 Task: Find connections with filter location Thonon-les-Bains with filter topic #Ideaswith filter profile language English with filter current company HRDC Professional with filter school Vel's Institute of Science, Technoloyg and Advanced Studies, Chennai with filter industry Sporting Goods Manufacturing with filter service category Financial Planning with filter keywords title Housekeeper
Action: Mouse pressed left at (303, 252)
Screenshot: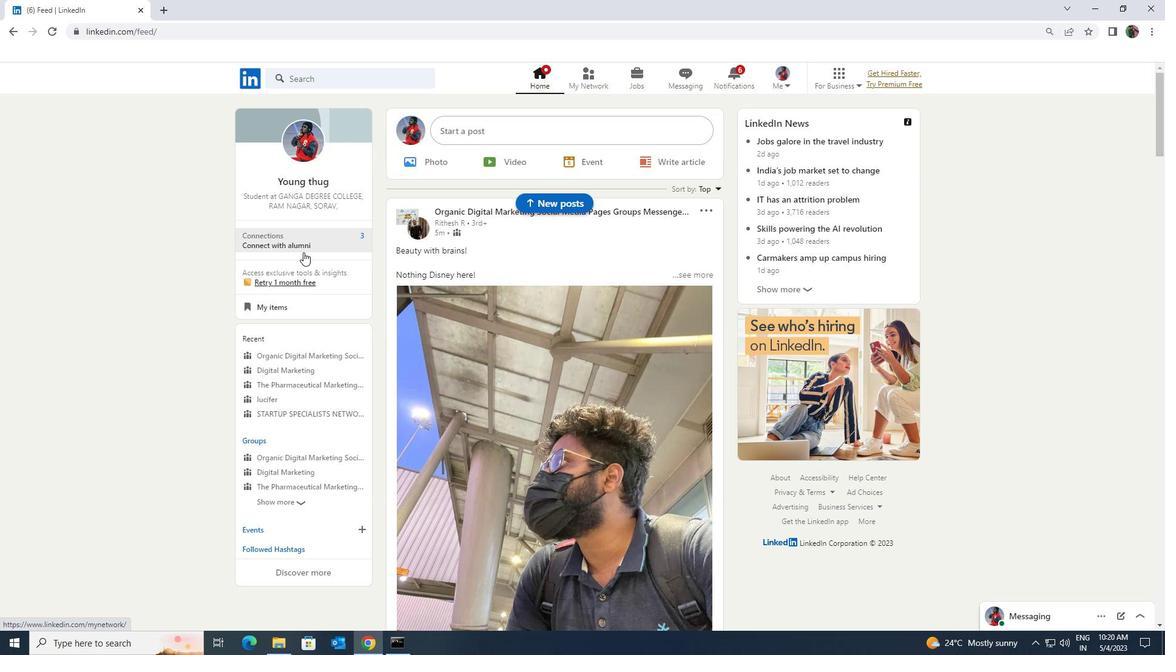 
Action: Mouse moved to (302, 149)
Screenshot: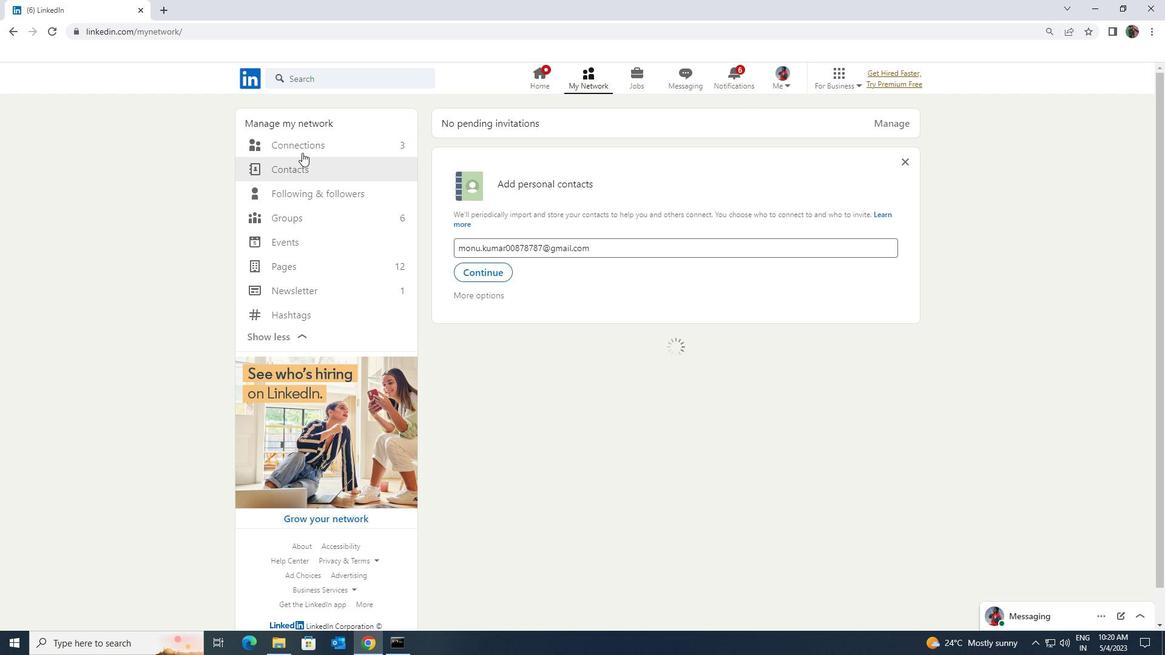 
Action: Mouse pressed left at (302, 149)
Screenshot: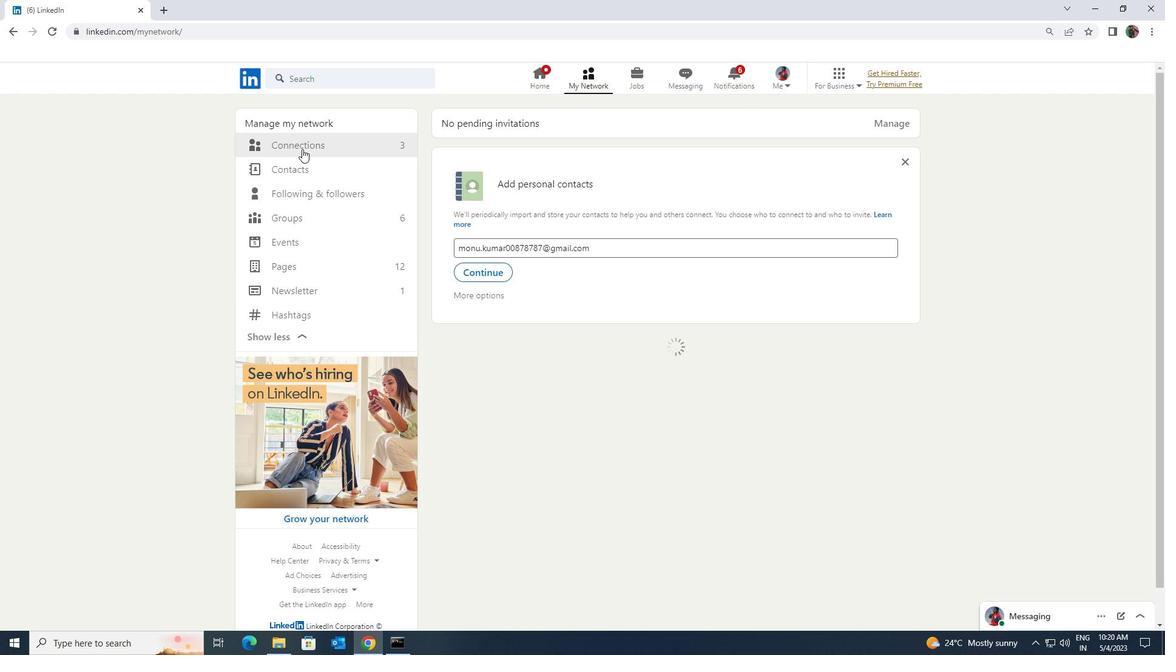 
Action: Mouse moved to (656, 149)
Screenshot: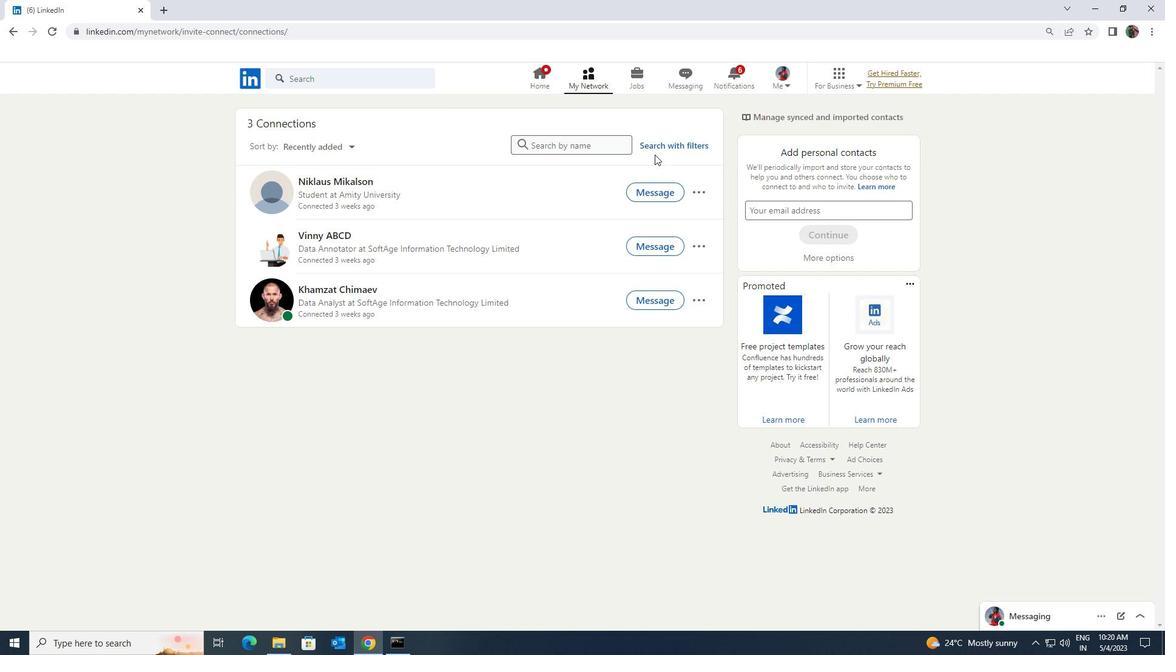 
Action: Mouse pressed left at (656, 149)
Screenshot: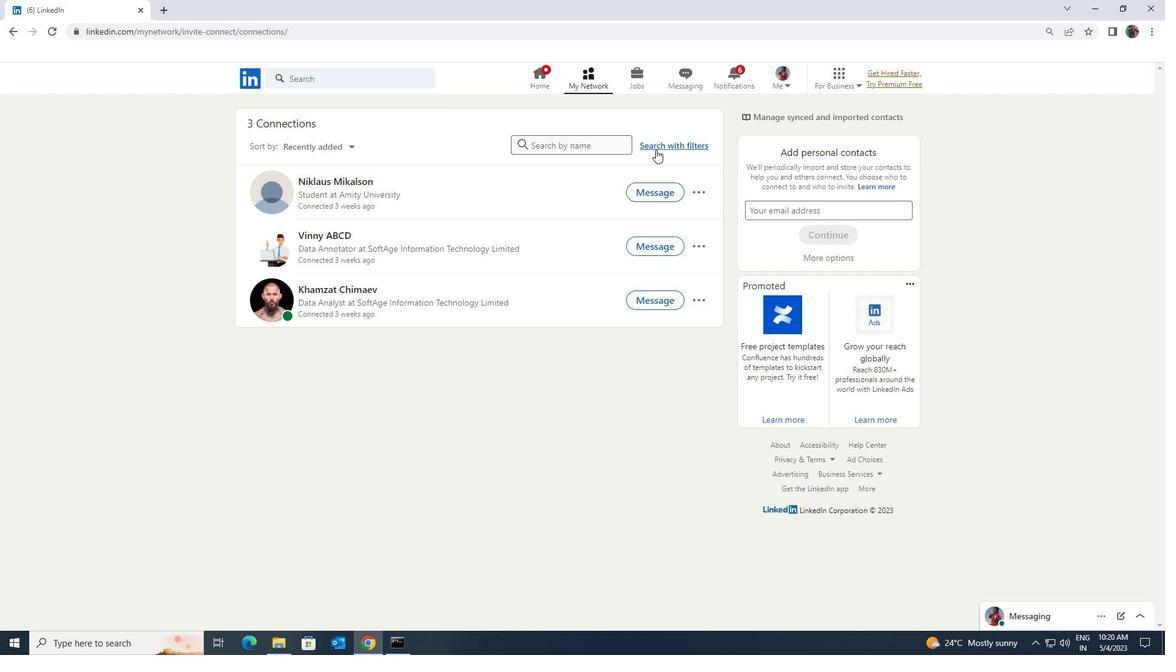 
Action: Mouse moved to (625, 109)
Screenshot: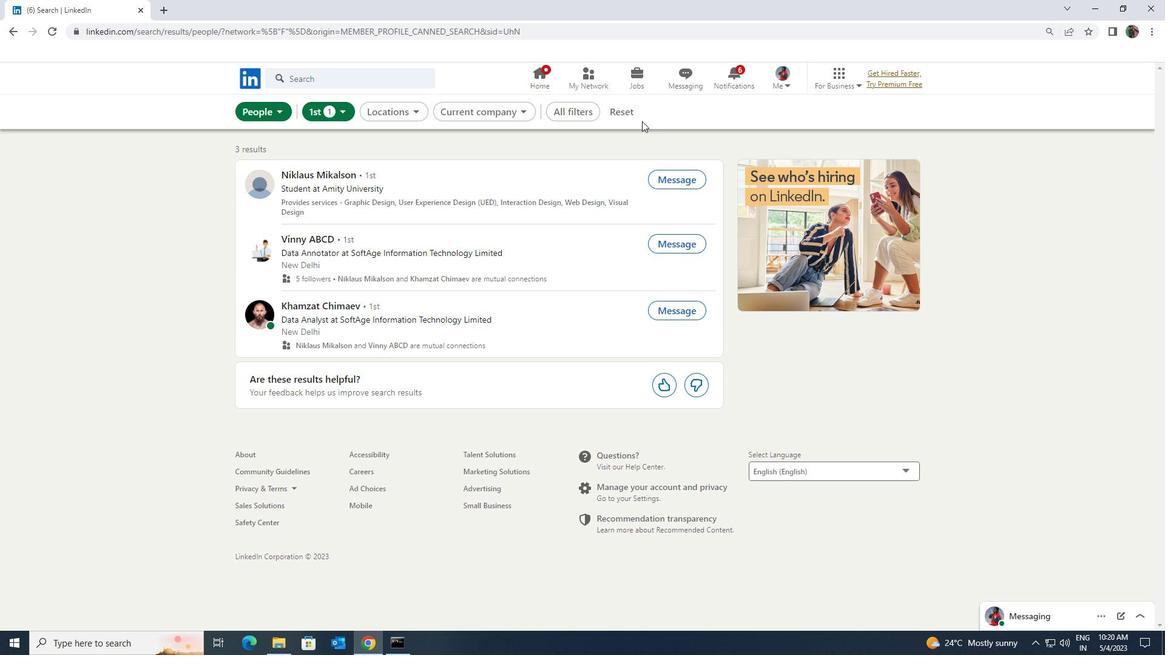 
Action: Mouse pressed left at (625, 109)
Screenshot: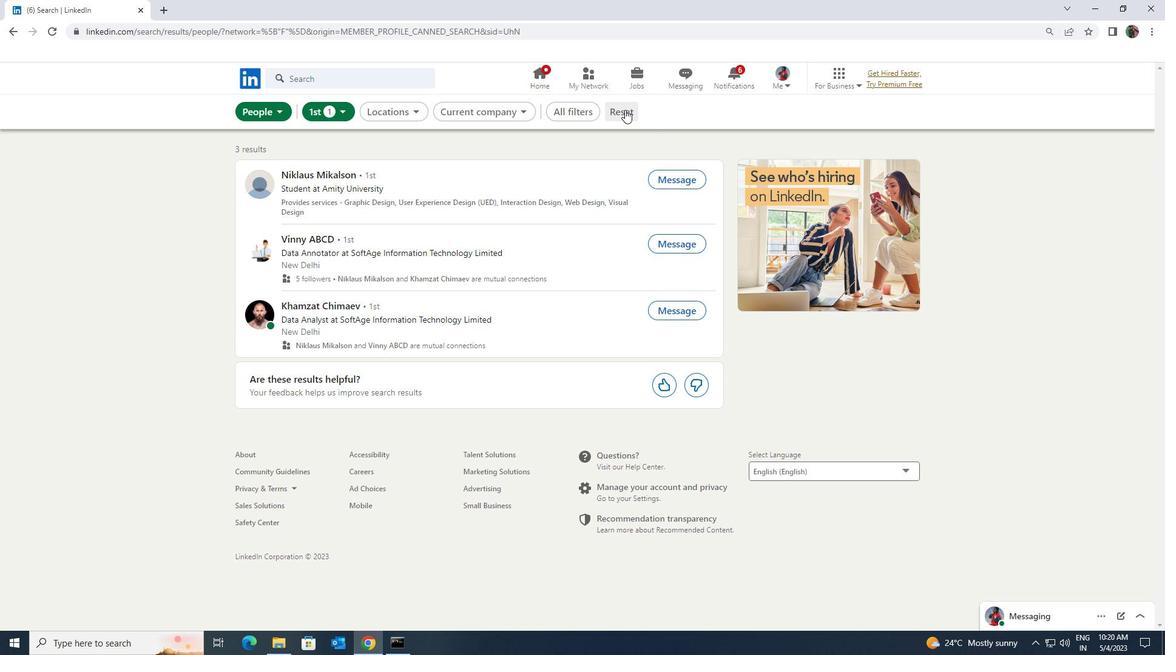 
Action: Mouse moved to (617, 109)
Screenshot: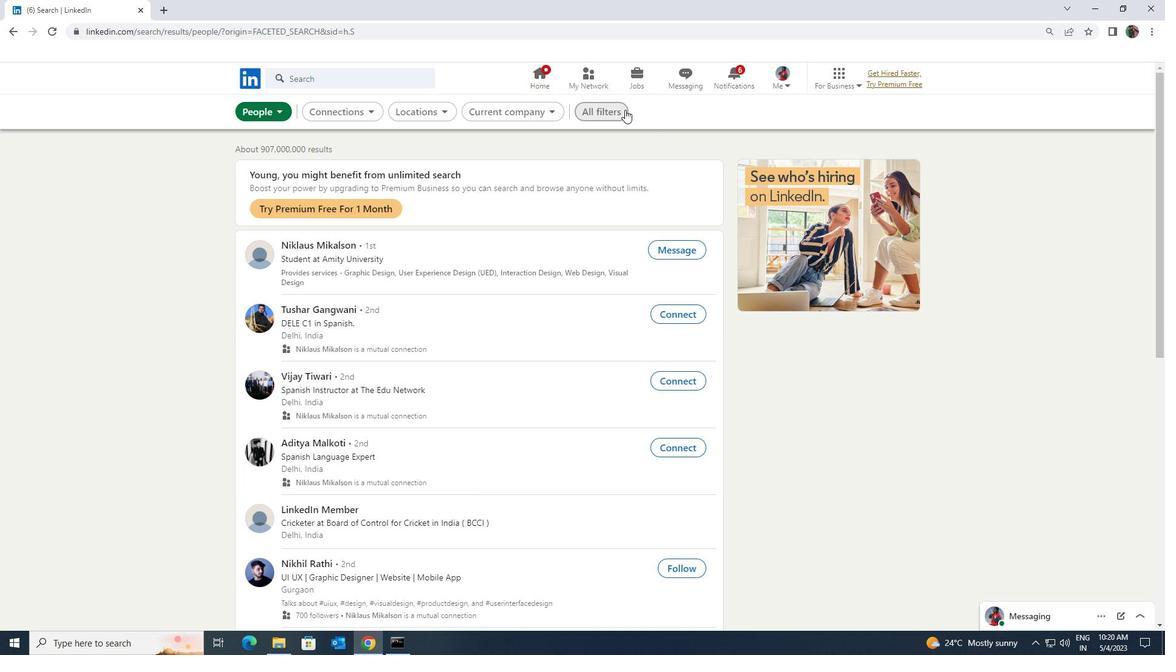 
Action: Mouse pressed left at (617, 109)
Screenshot: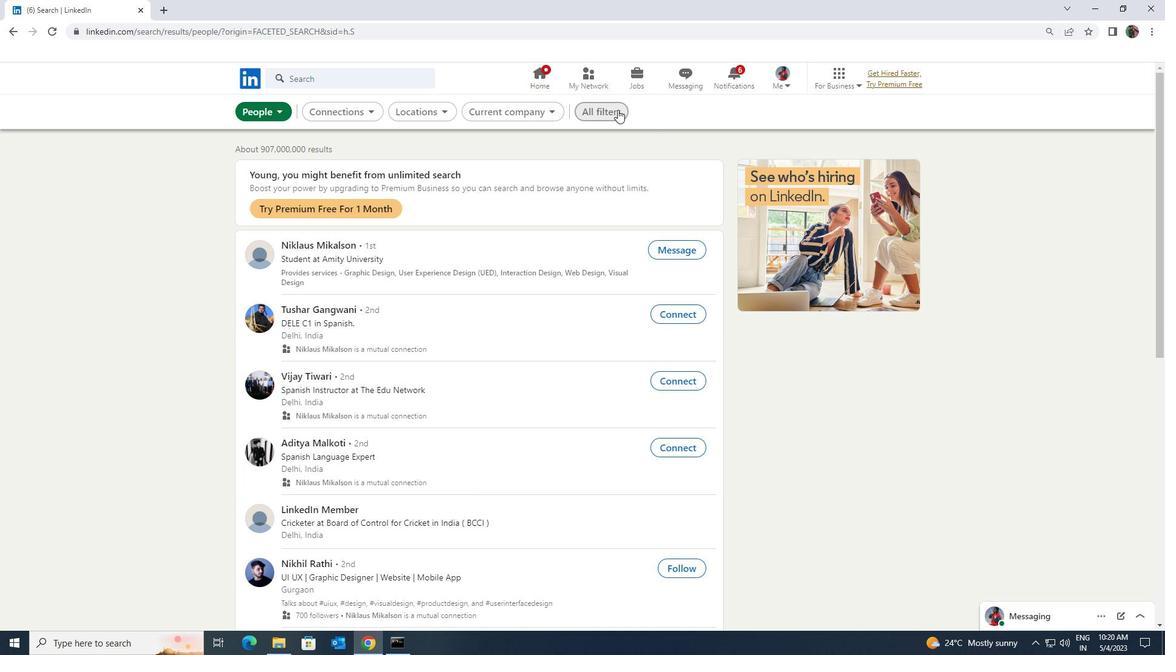 
Action: Mouse moved to (1004, 478)
Screenshot: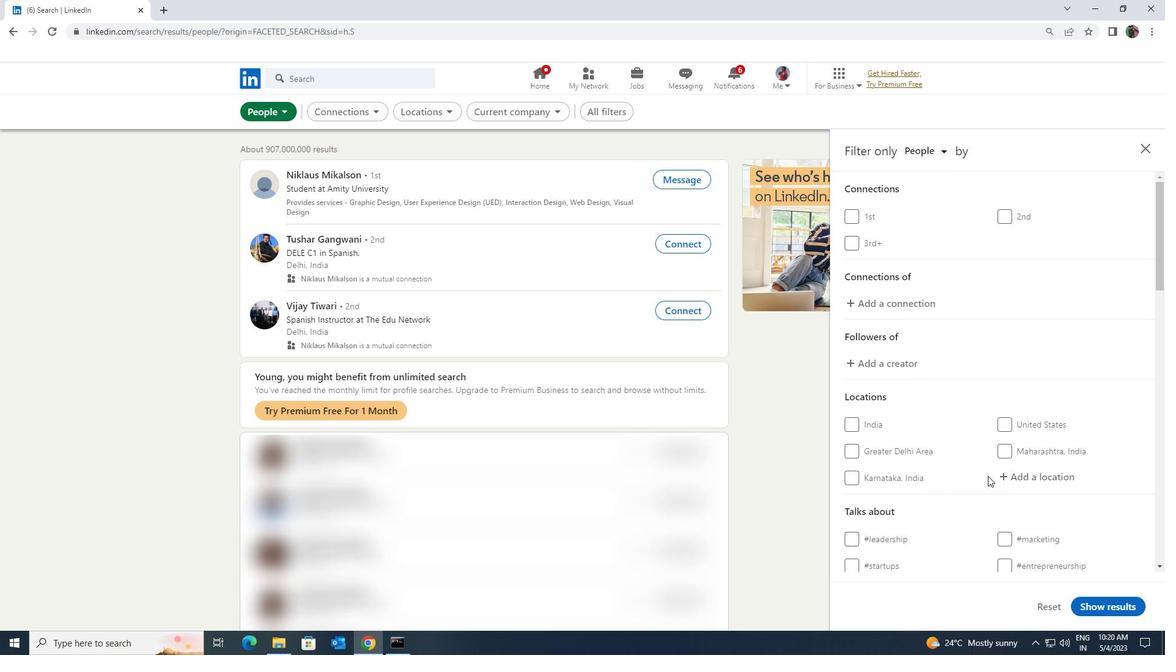 
Action: Mouse pressed left at (1004, 478)
Screenshot: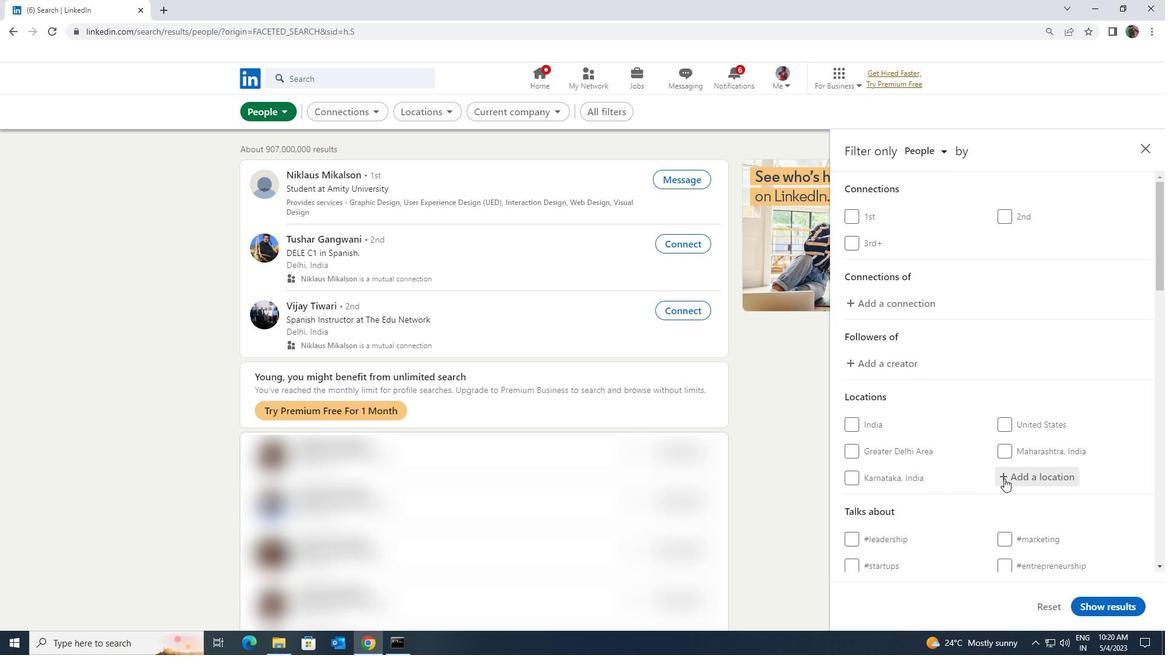 
Action: Key pressed <Key.shift><Key.shift><Key.shift><Key.shift>THONON<Key.space>
Screenshot: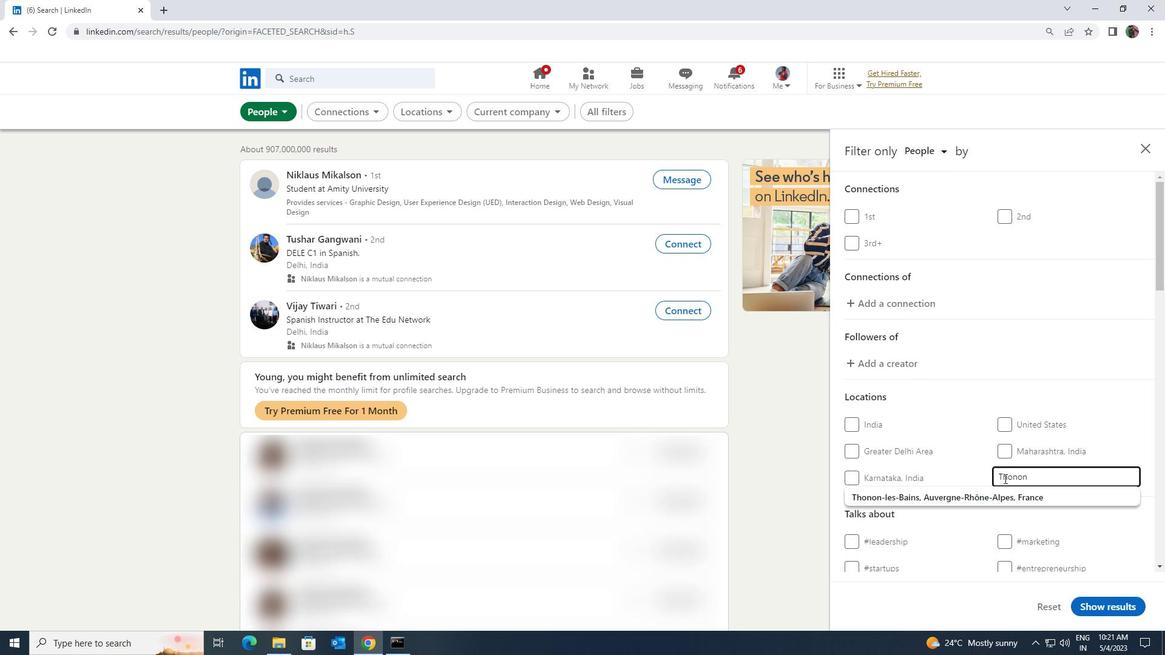 
Action: Mouse moved to (1000, 492)
Screenshot: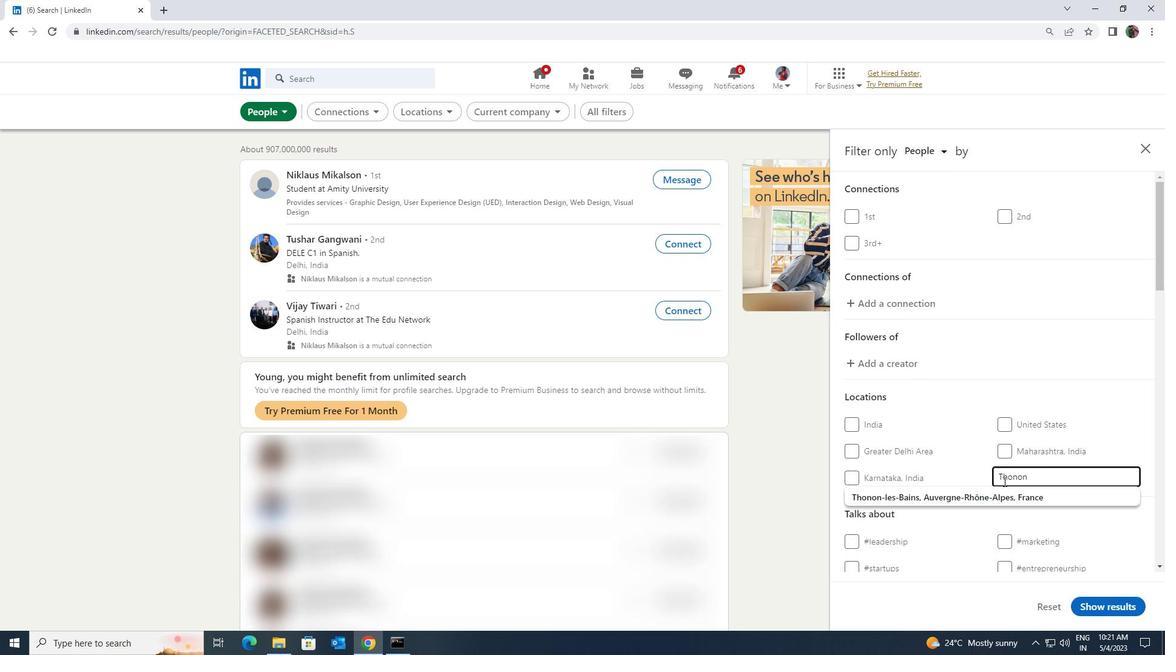 
Action: Mouse pressed left at (1000, 492)
Screenshot: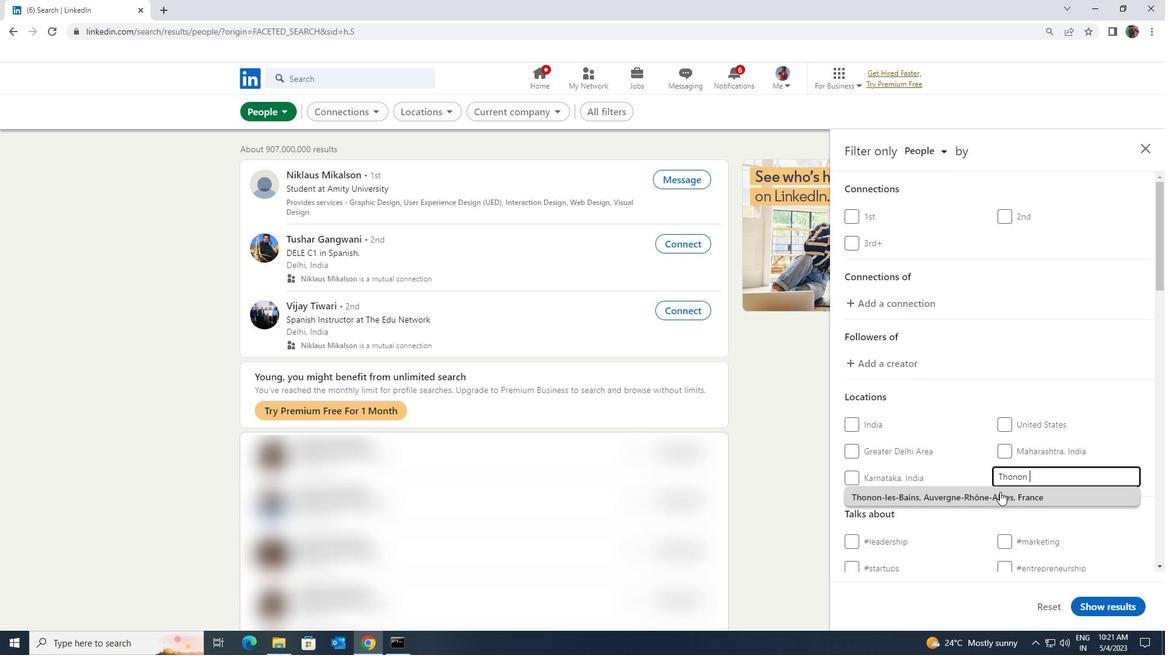 
Action: Mouse scrolled (1000, 492) with delta (0, 0)
Screenshot: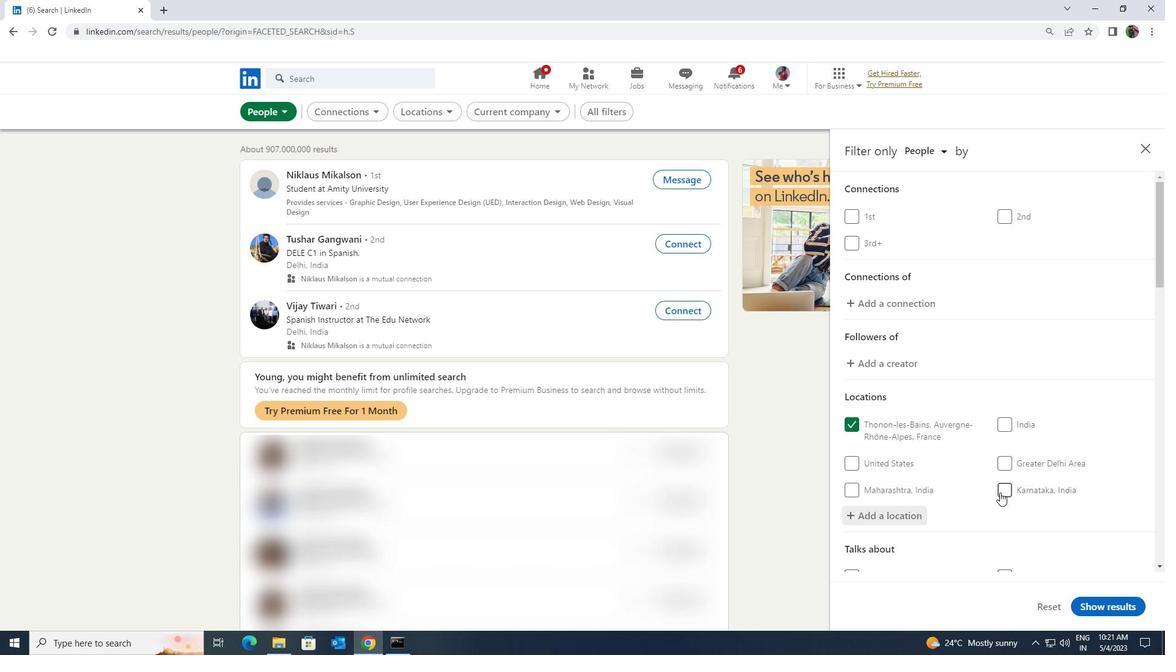 
Action: Mouse scrolled (1000, 492) with delta (0, 0)
Screenshot: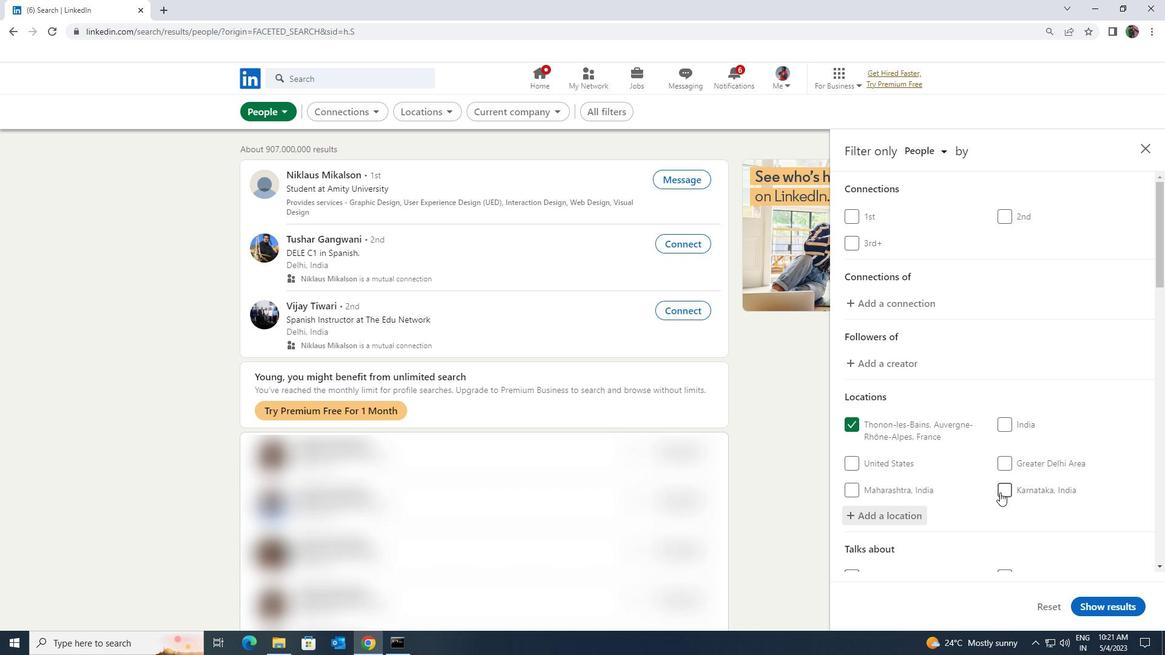 
Action: Mouse moved to (1006, 500)
Screenshot: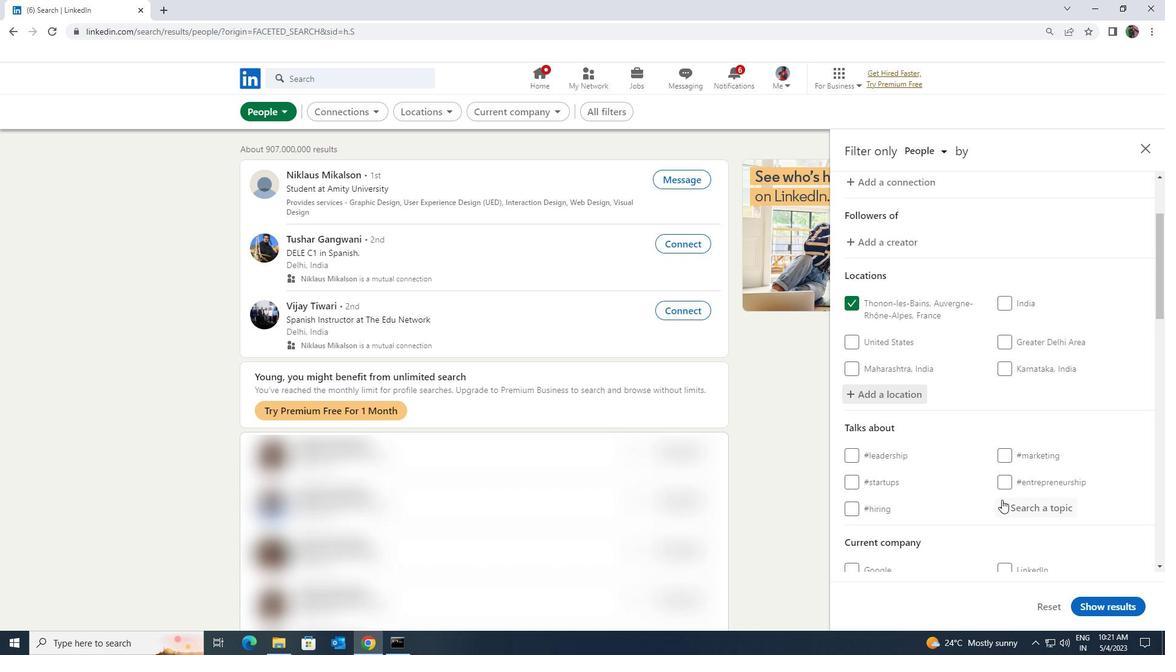 
Action: Mouse pressed left at (1006, 500)
Screenshot: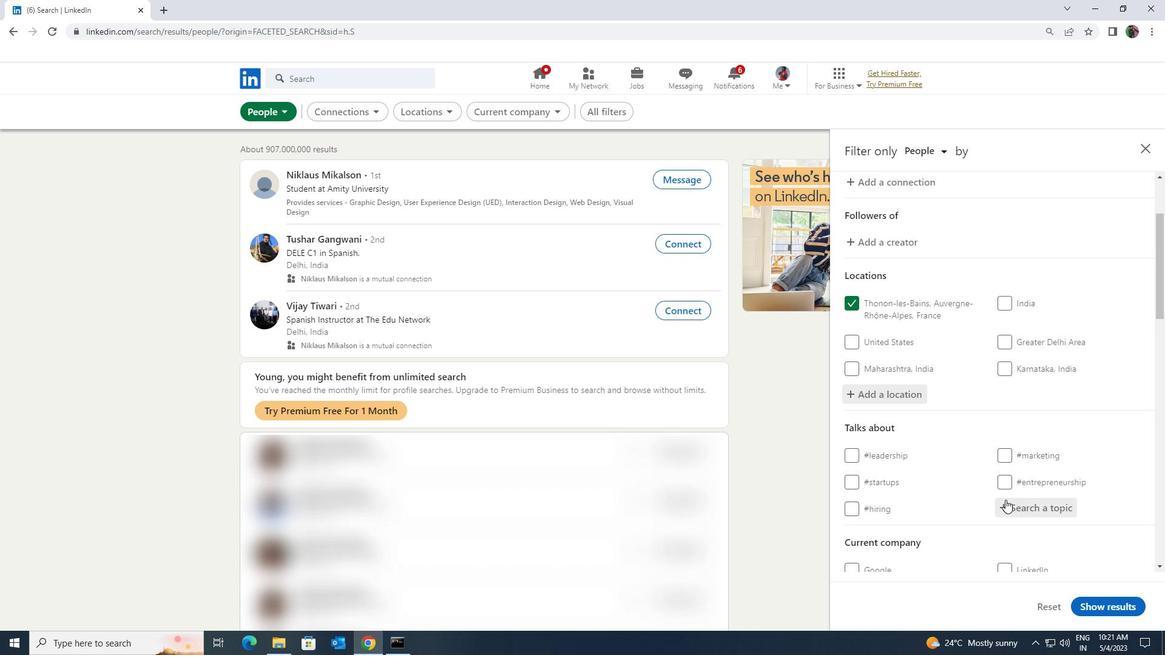 
Action: Key pressed <Key.shift><Key.shift><Key.shift><Key.shift><Key.shift><Key.shift><Key.shift><Key.shift><Key.shift><Key.shift><Key.shift><Key.shift><Key.shift><Key.shift><Key.shift><Key.shift><Key.shift><Key.shift><Key.shift><Key.shift><Key.shift><Key.shift><Key.shift><Key.shift><Key.shift><Key.shift><Key.shift>IDEA
Screenshot: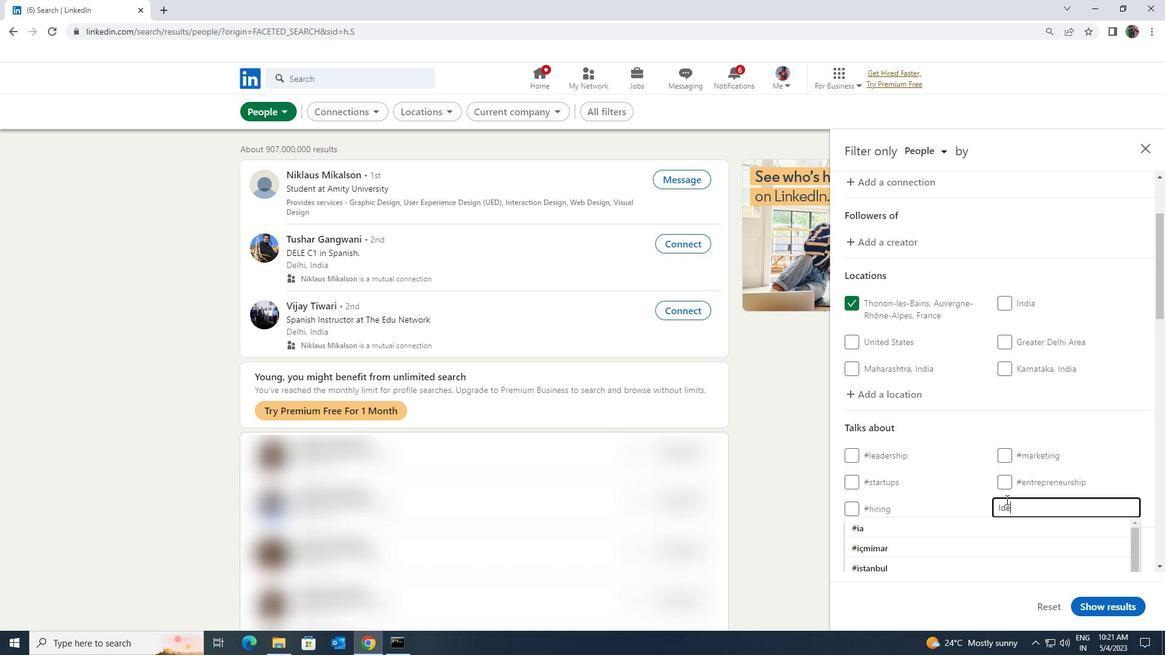 
Action: Mouse moved to (1001, 522)
Screenshot: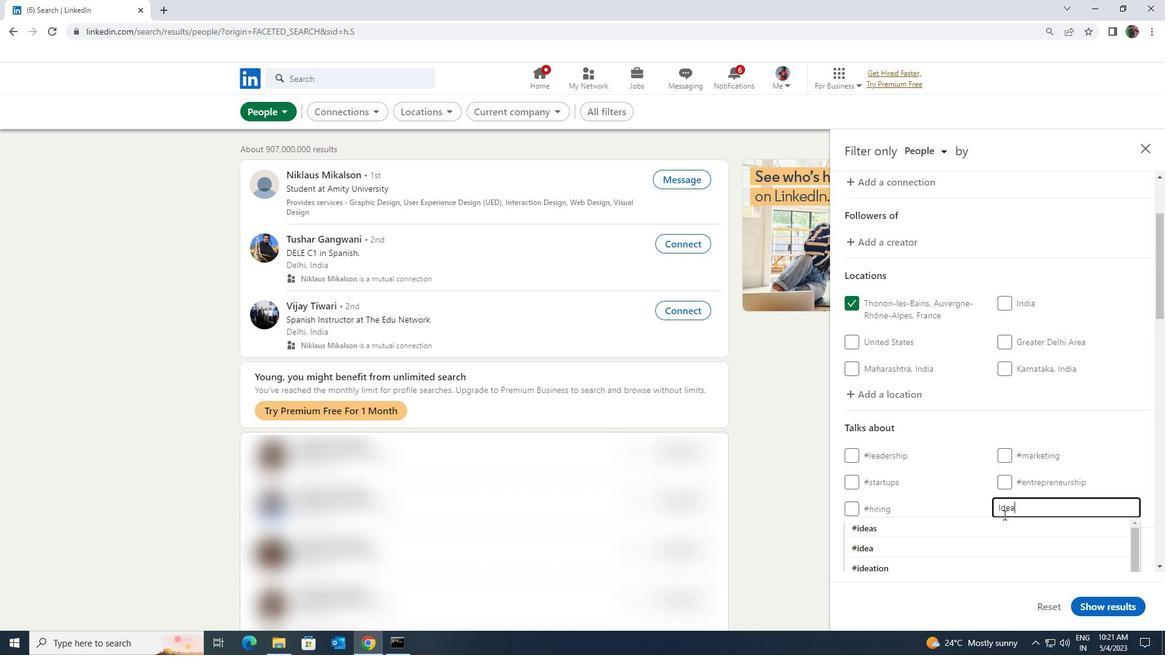 
Action: Mouse pressed left at (1001, 522)
Screenshot: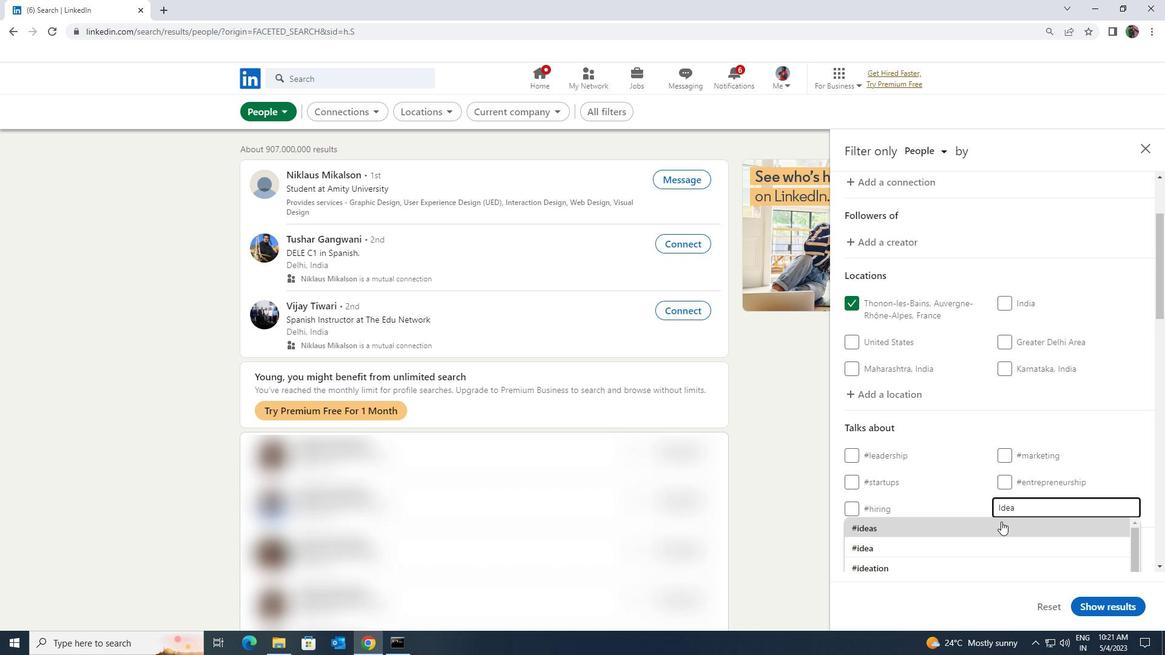 
Action: Mouse scrolled (1001, 521) with delta (0, 0)
Screenshot: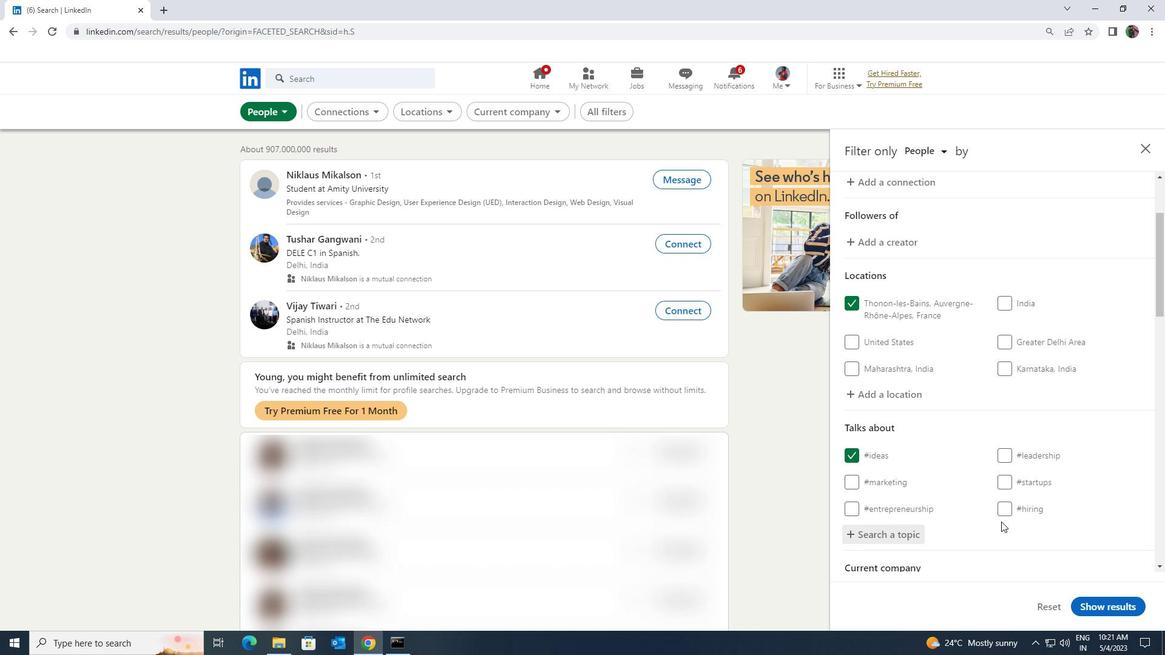 
Action: Mouse scrolled (1001, 521) with delta (0, 0)
Screenshot: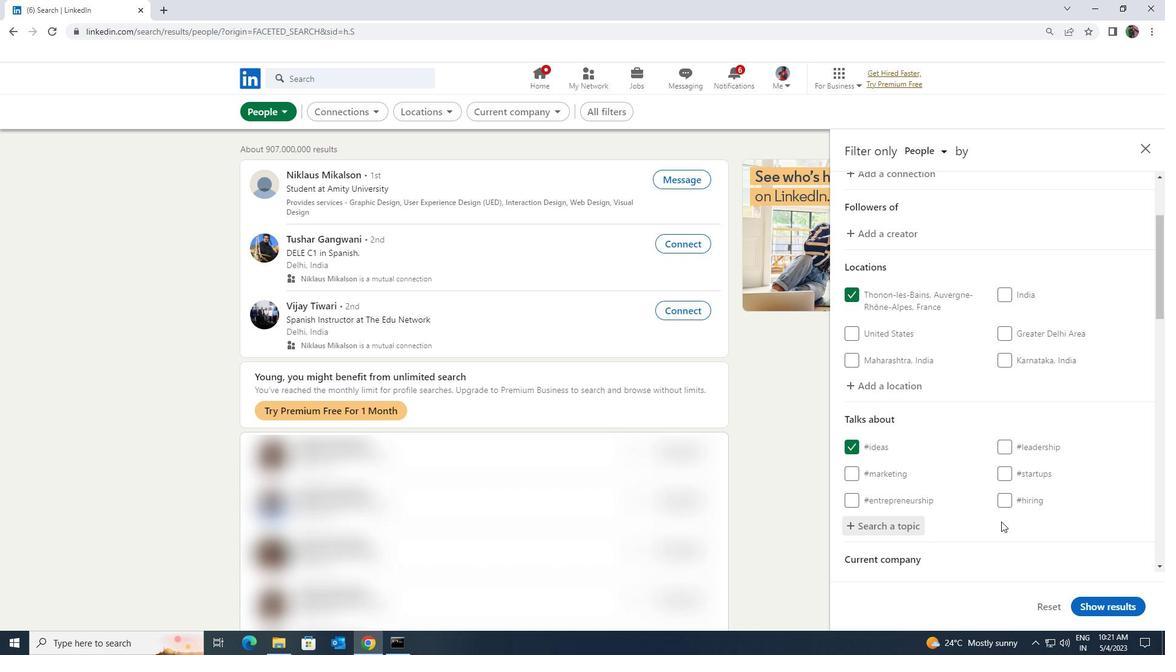 
Action: Mouse scrolled (1001, 521) with delta (0, 0)
Screenshot: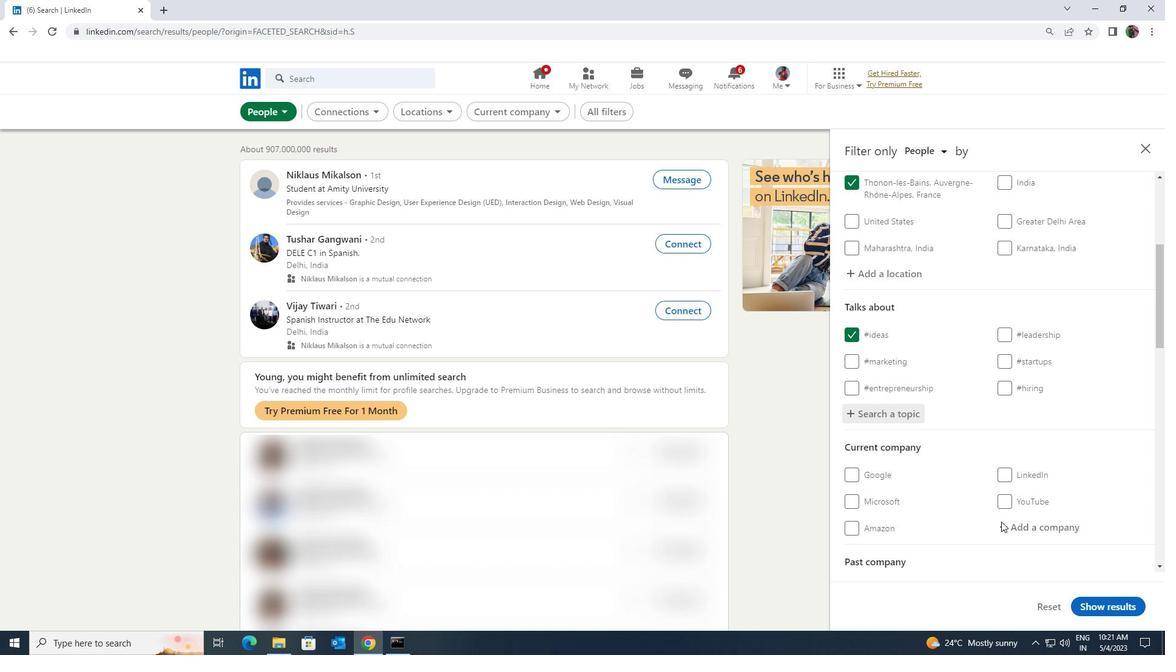 
Action: Mouse scrolled (1001, 521) with delta (0, 0)
Screenshot: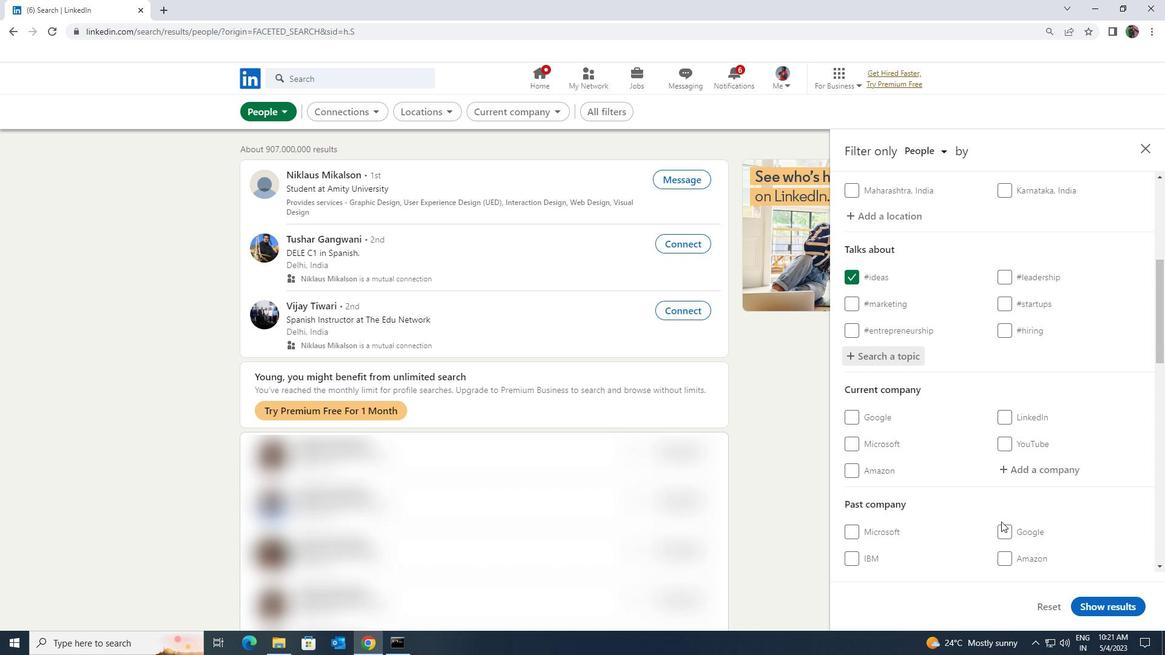 
Action: Mouse scrolled (1001, 521) with delta (0, 0)
Screenshot: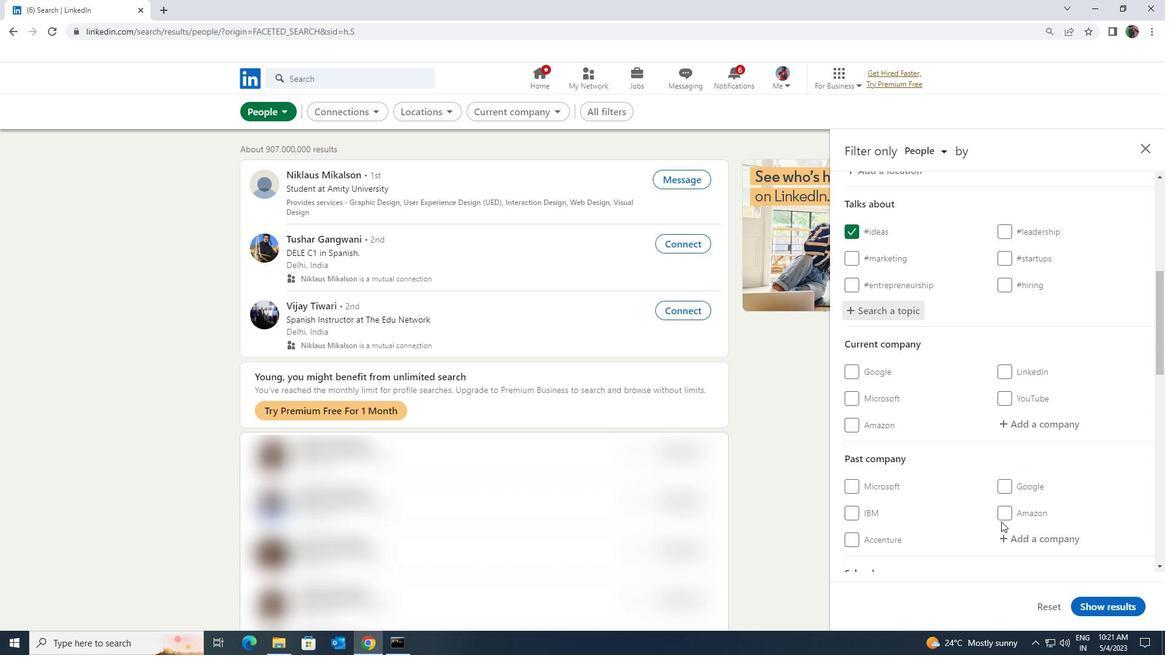 
Action: Mouse scrolled (1001, 521) with delta (0, 0)
Screenshot: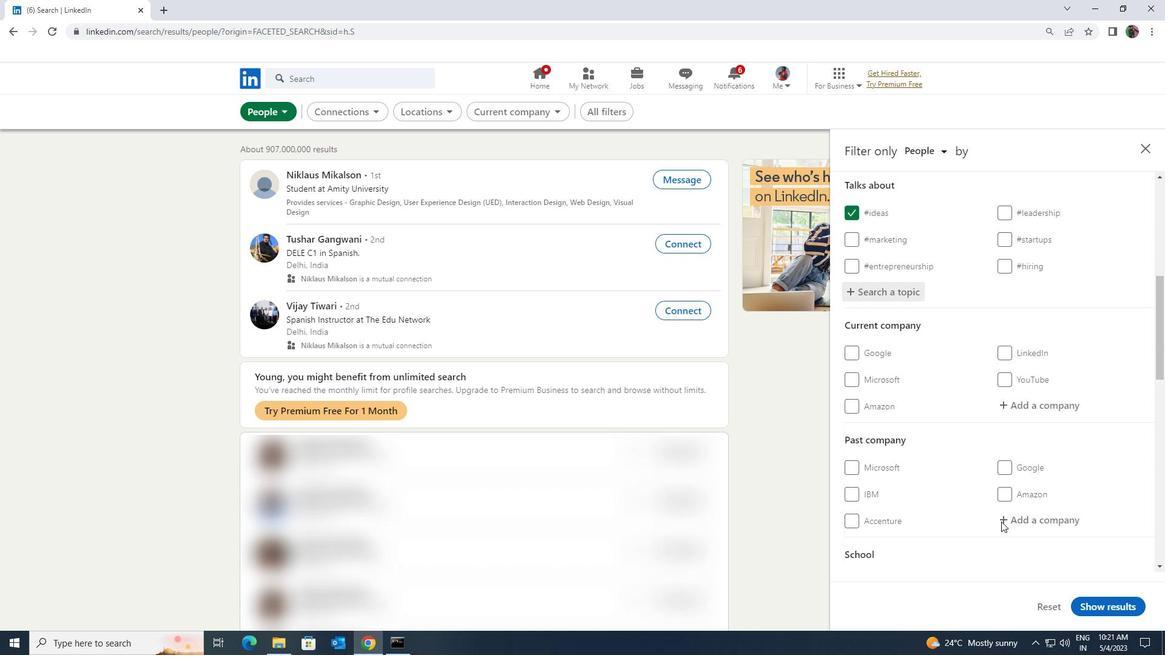 
Action: Mouse scrolled (1001, 521) with delta (0, 0)
Screenshot: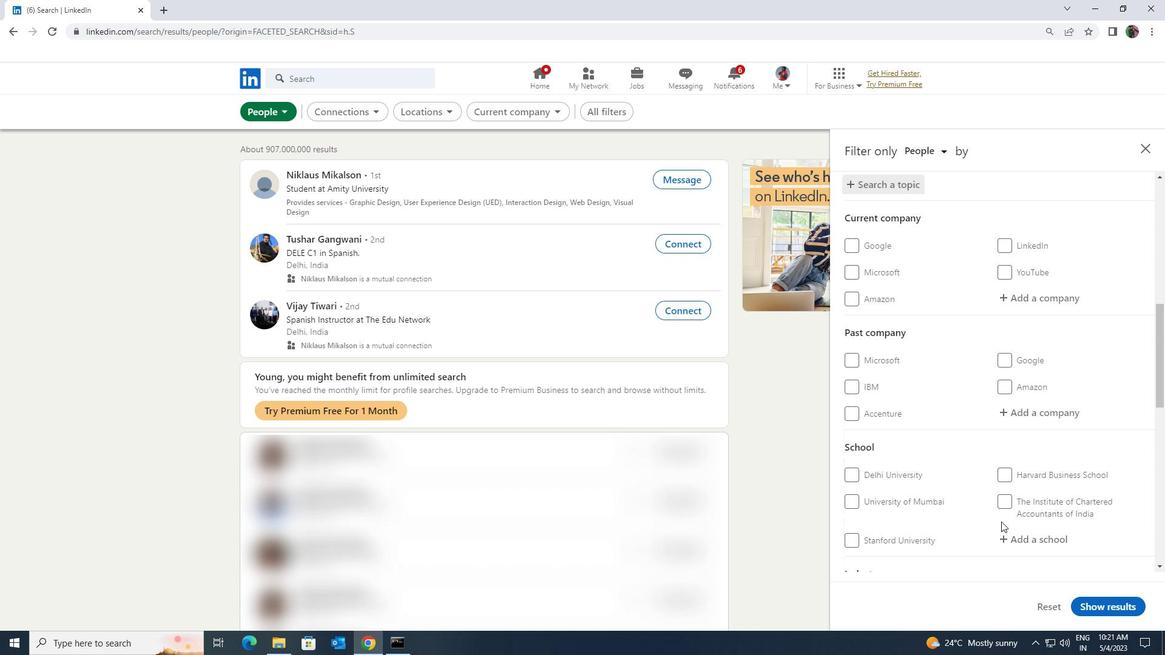 
Action: Mouse scrolled (1001, 521) with delta (0, 0)
Screenshot: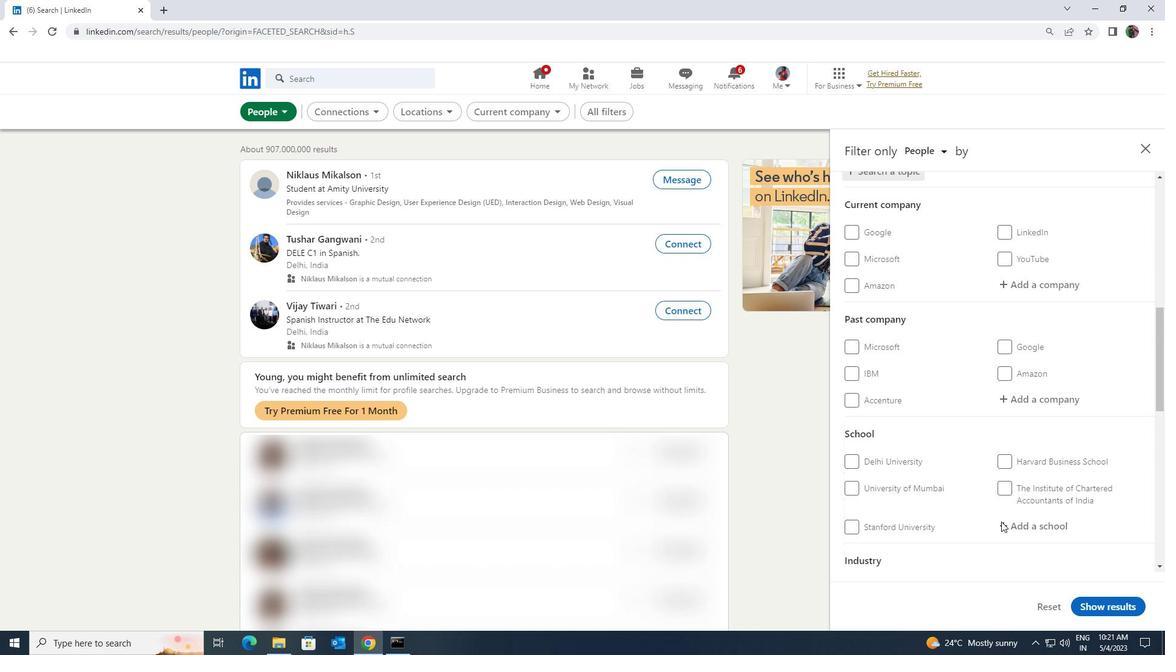 
Action: Mouse scrolled (1001, 521) with delta (0, 0)
Screenshot: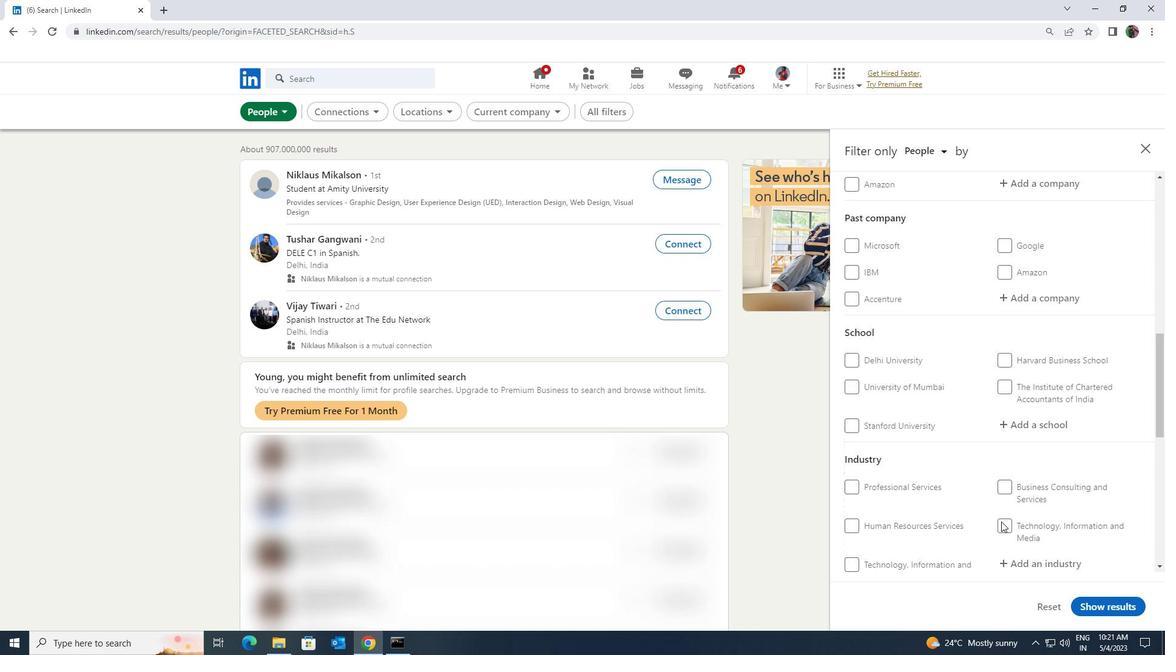 
Action: Mouse scrolled (1001, 521) with delta (0, 0)
Screenshot: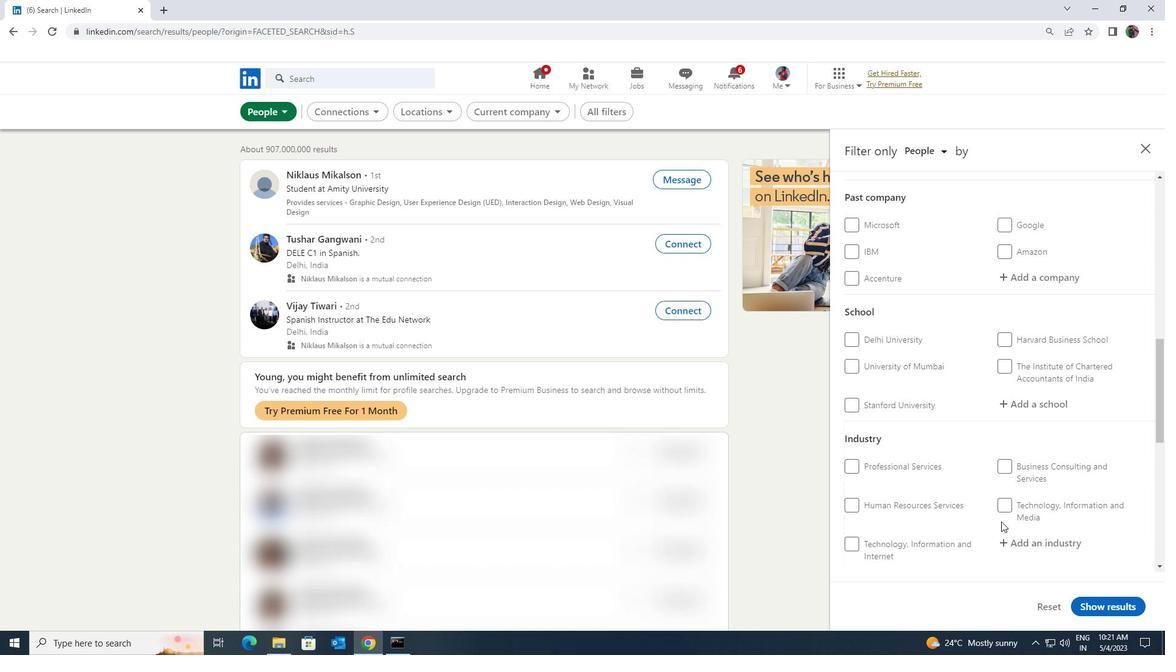 
Action: Mouse moved to (857, 497)
Screenshot: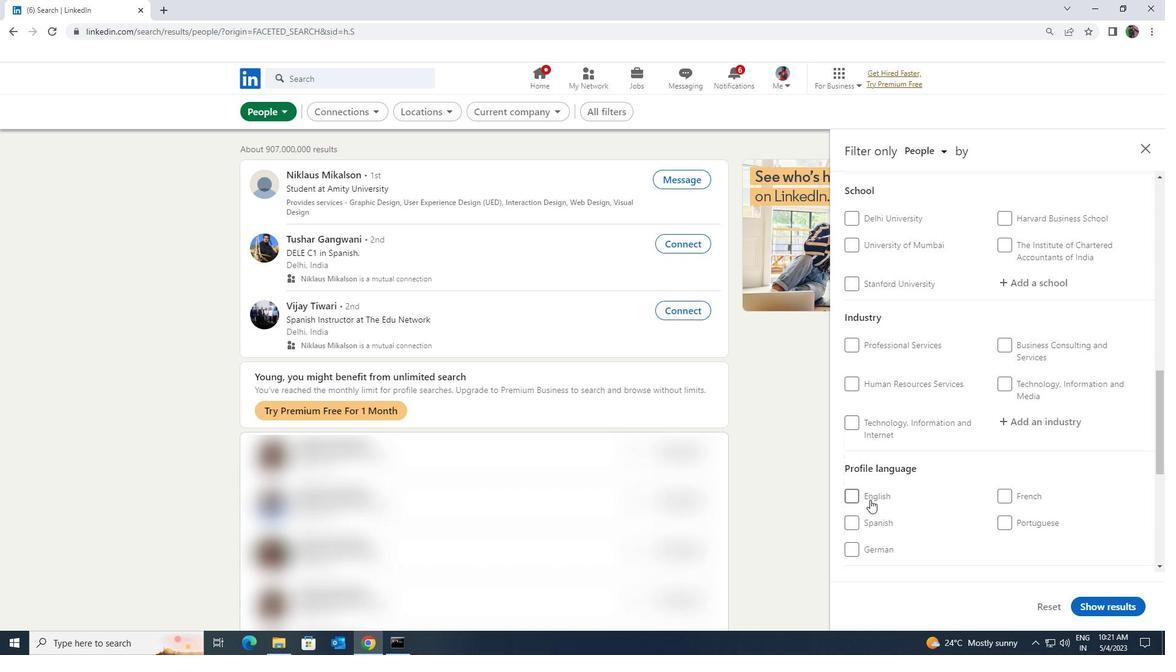 
Action: Mouse pressed left at (857, 497)
Screenshot: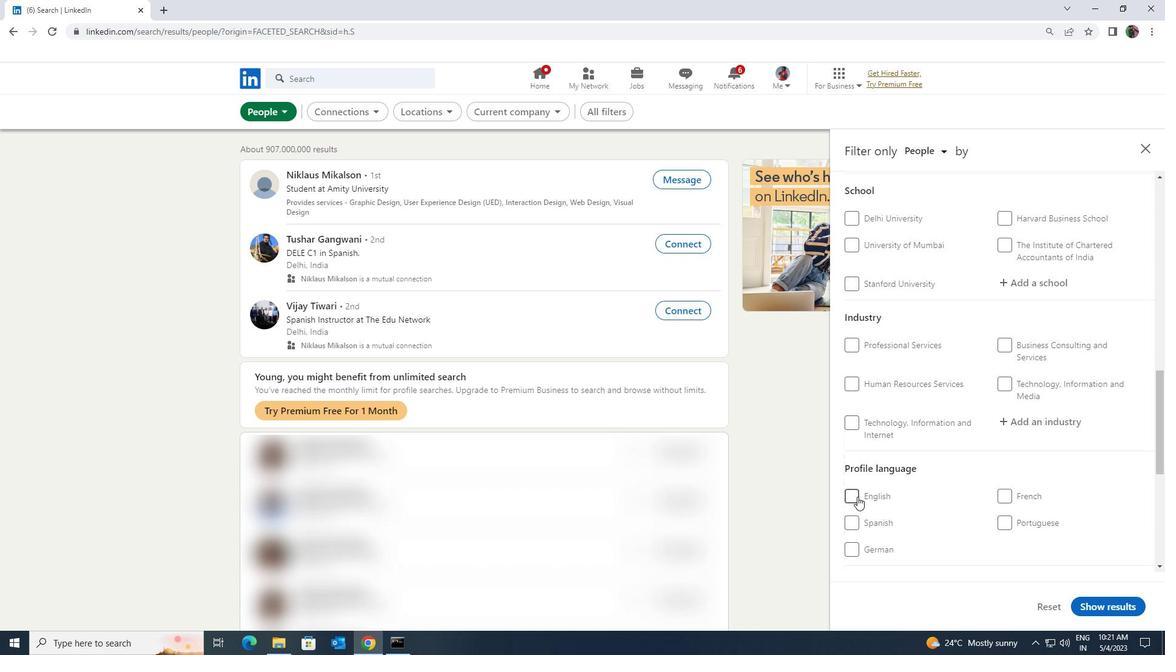 
Action: Mouse moved to (917, 485)
Screenshot: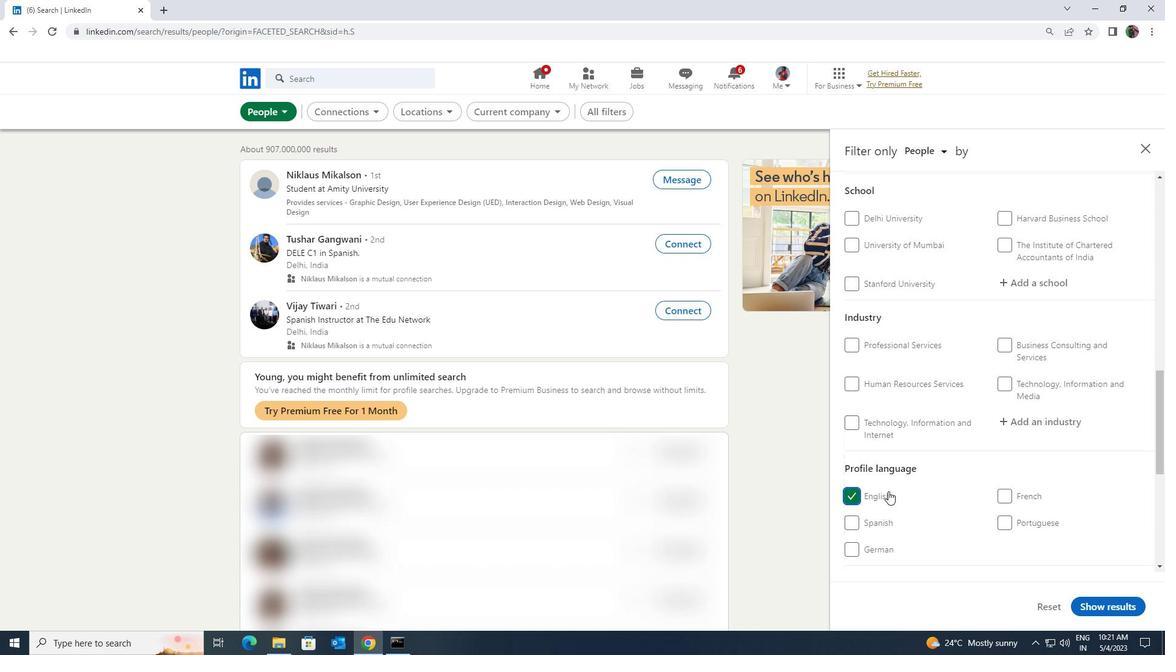 
Action: Mouse scrolled (917, 486) with delta (0, 0)
Screenshot: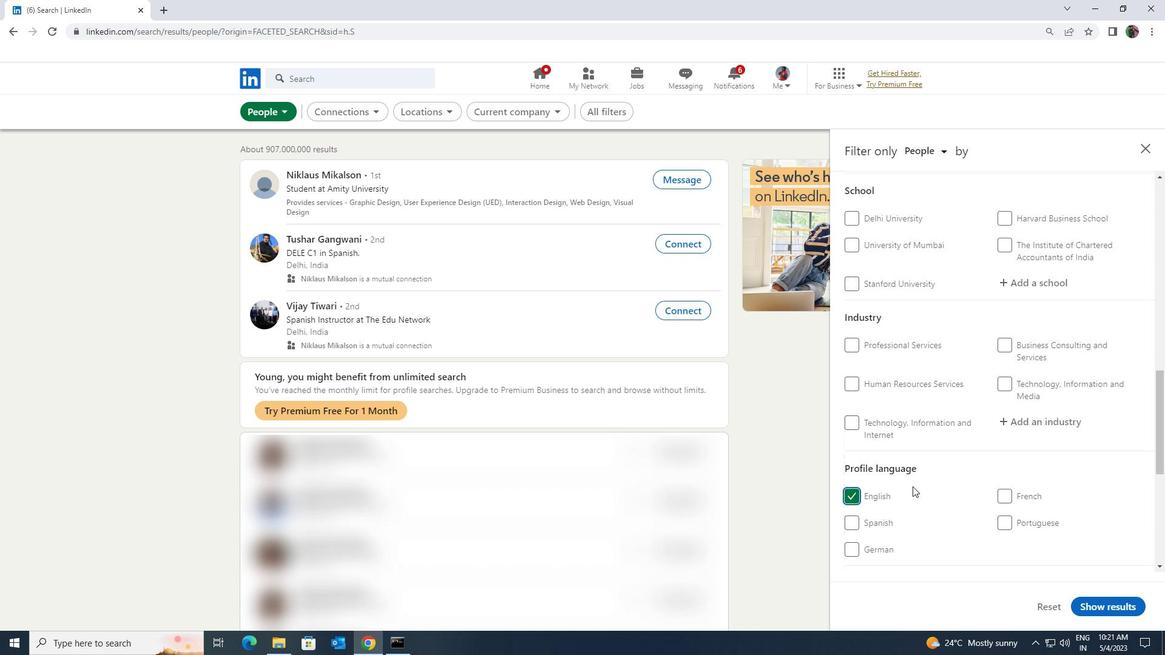 
Action: Mouse scrolled (917, 486) with delta (0, 0)
Screenshot: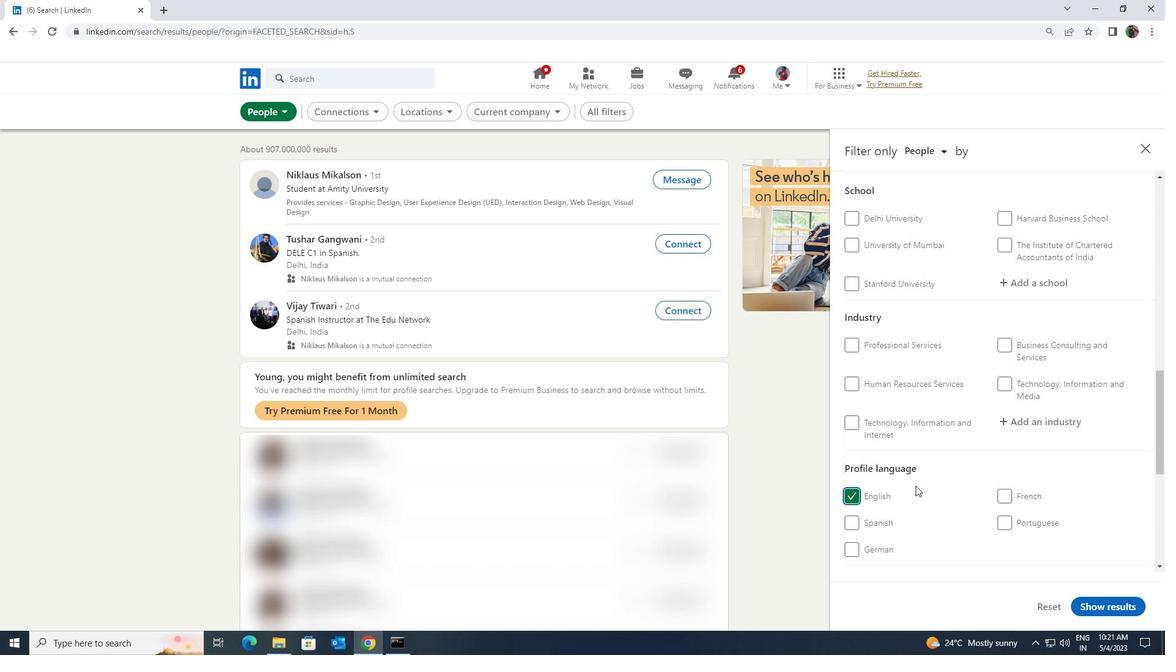 
Action: Mouse scrolled (917, 486) with delta (0, 0)
Screenshot: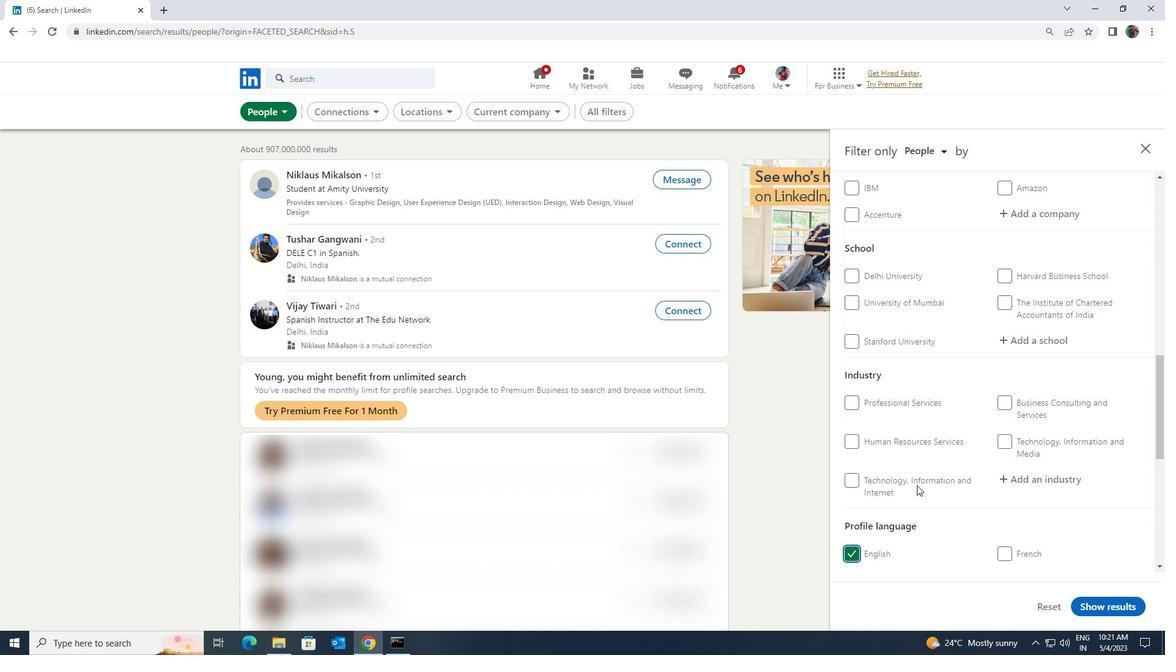 
Action: Mouse scrolled (917, 486) with delta (0, 0)
Screenshot: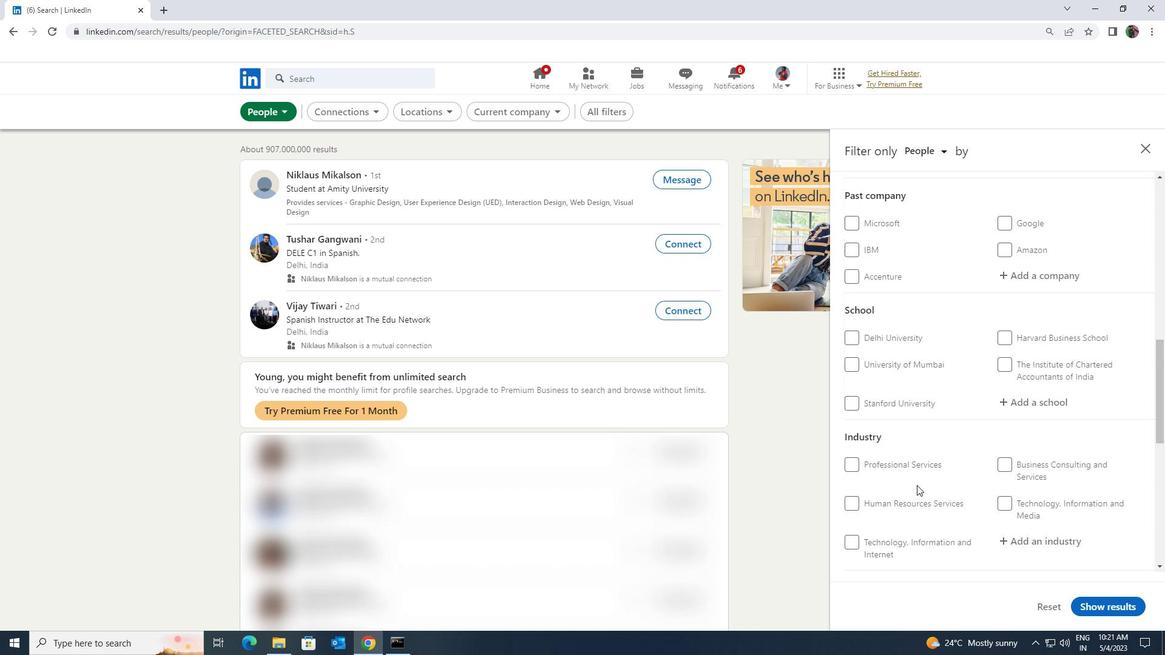 
Action: Mouse scrolled (917, 486) with delta (0, 0)
Screenshot: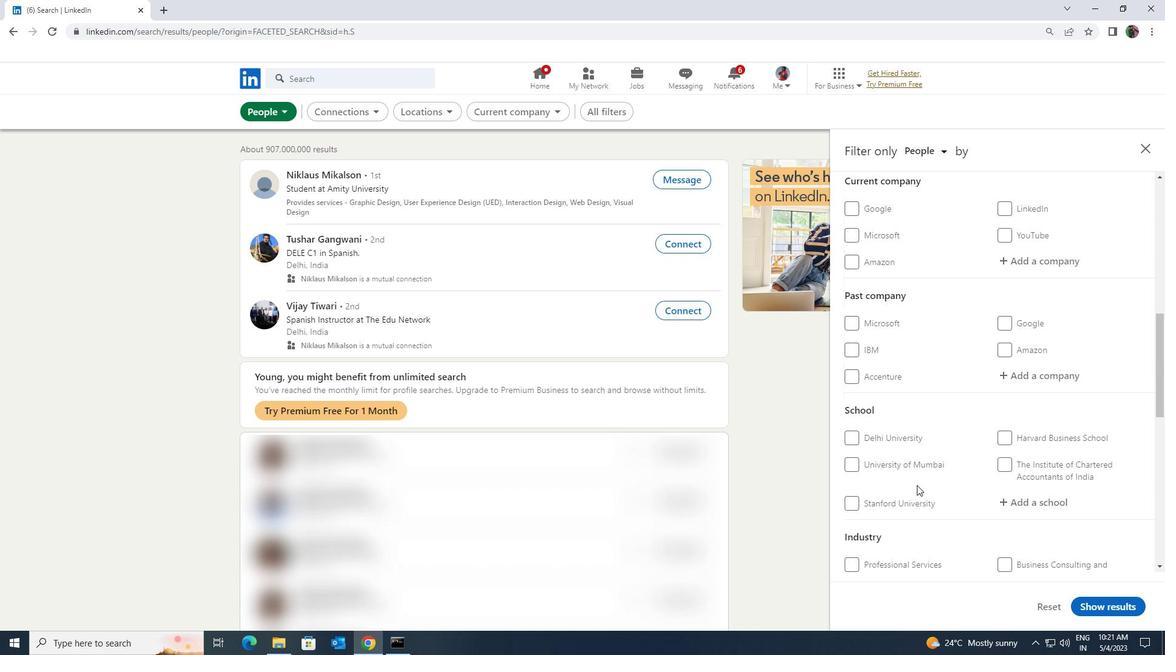 
Action: Mouse scrolled (917, 486) with delta (0, 0)
Screenshot: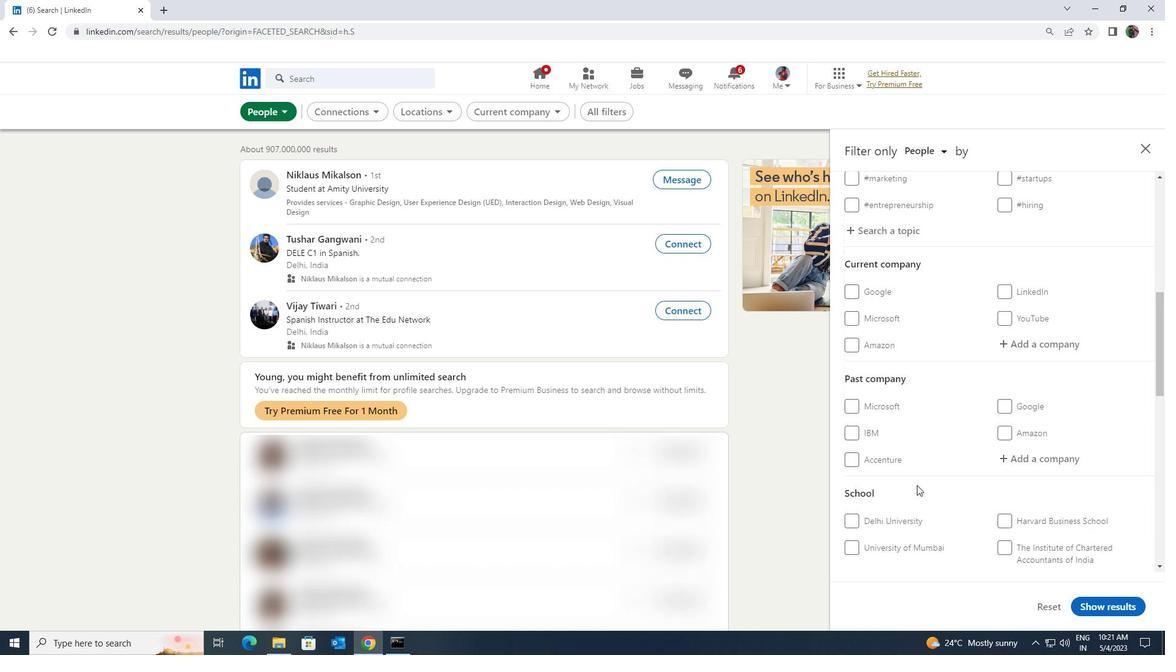
Action: Mouse scrolled (917, 486) with delta (0, 0)
Screenshot: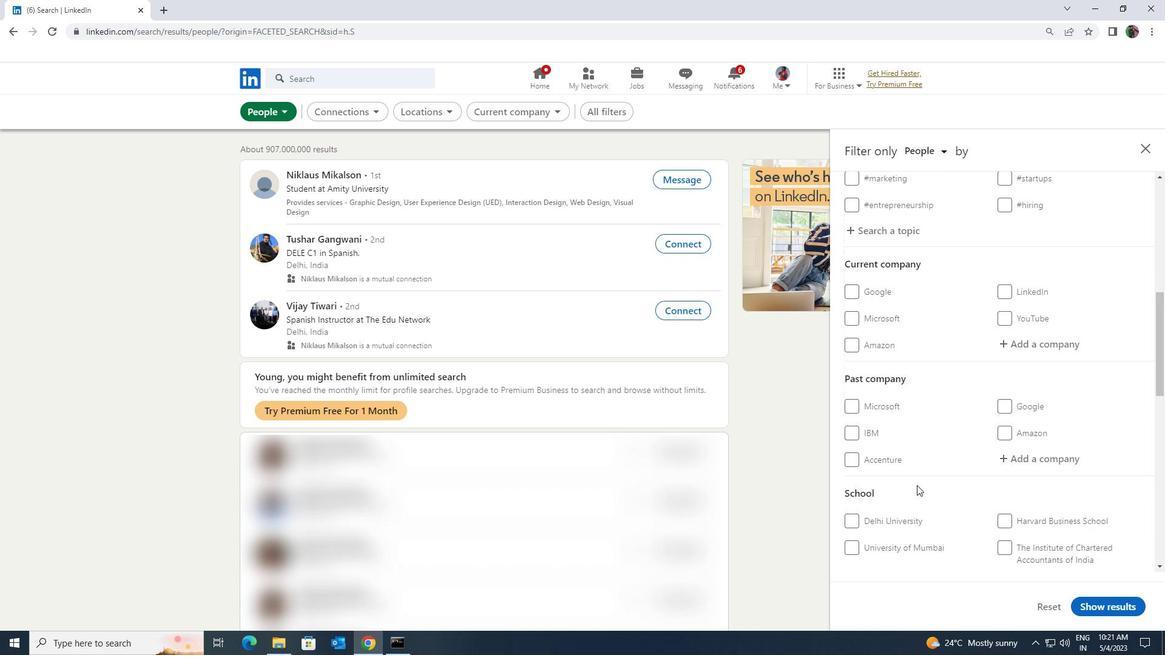 
Action: Mouse moved to (1013, 463)
Screenshot: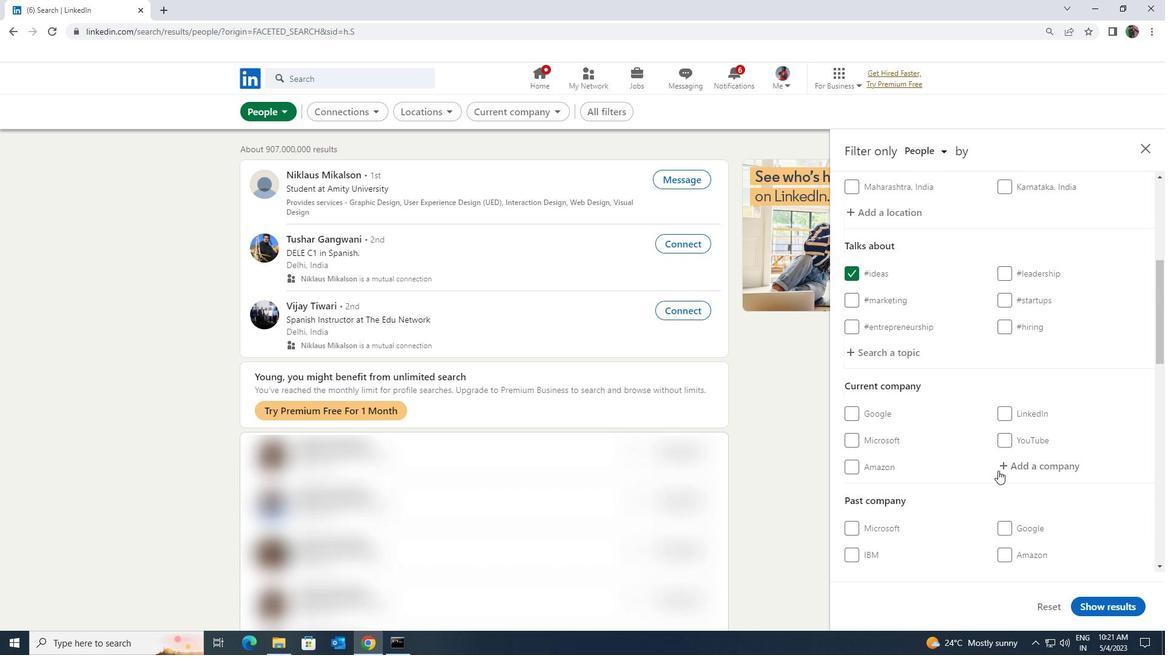 
Action: Mouse pressed left at (1013, 463)
Screenshot: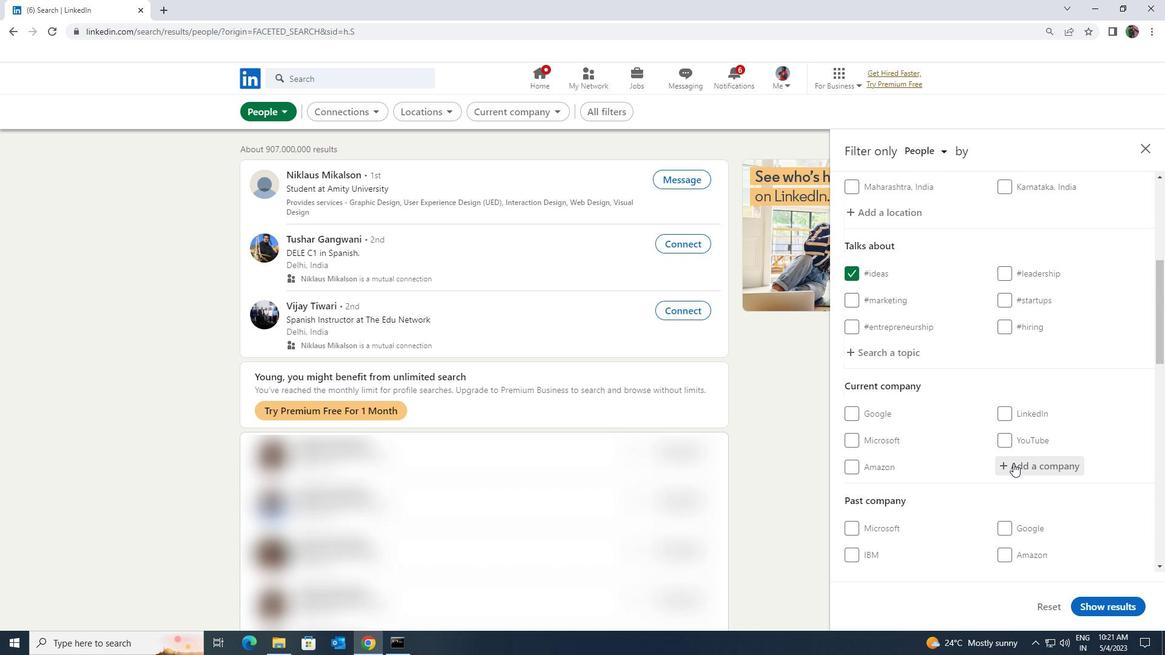
Action: Key pressed <Key.shift><Key.shift><Key.shift><Key.shift><Key.shift><Key.shift><Key.shift><Key.shift><Key.shift>HRDC<Key.space><Key.shift>PRO
Screenshot: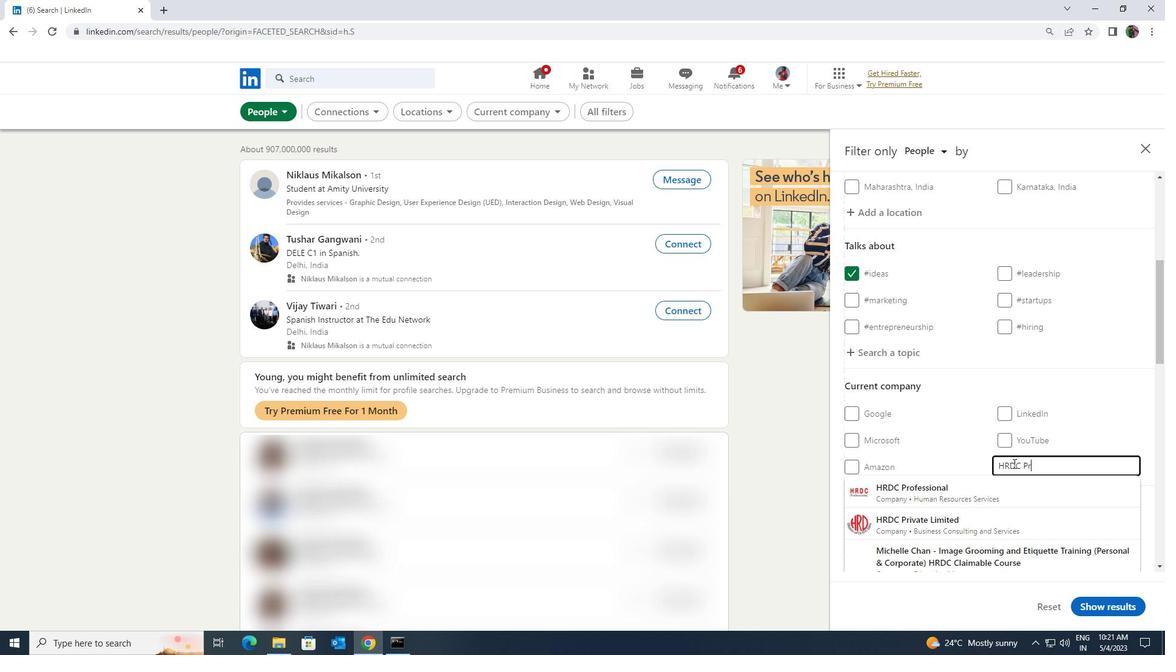 
Action: Mouse moved to (1008, 484)
Screenshot: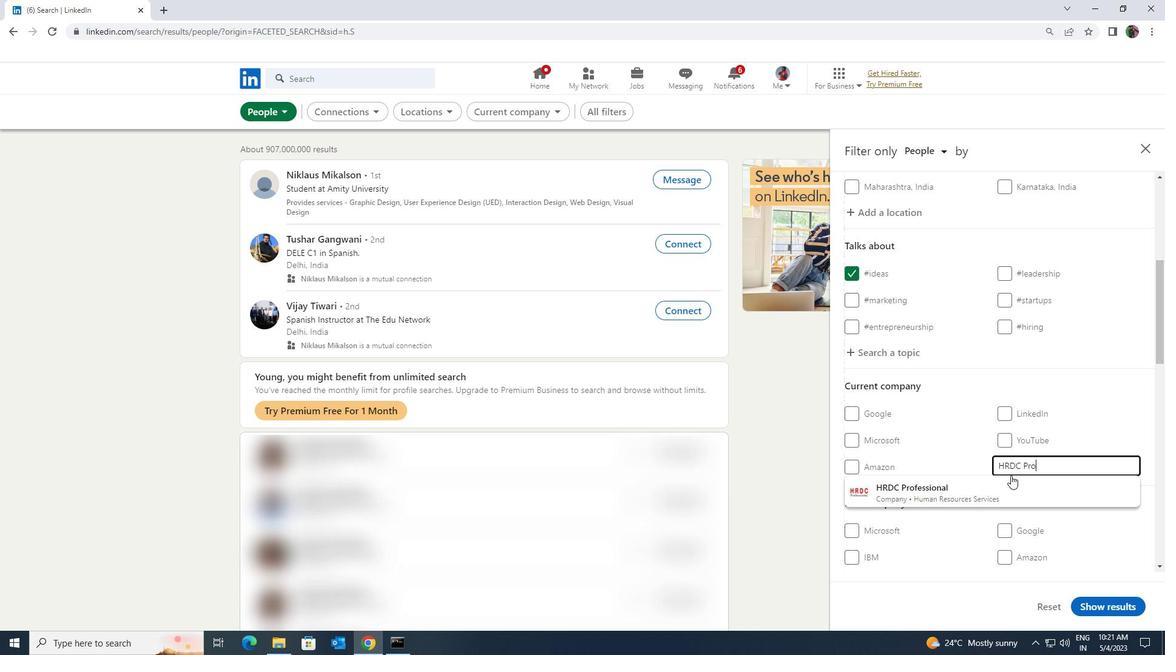
Action: Mouse pressed left at (1008, 484)
Screenshot: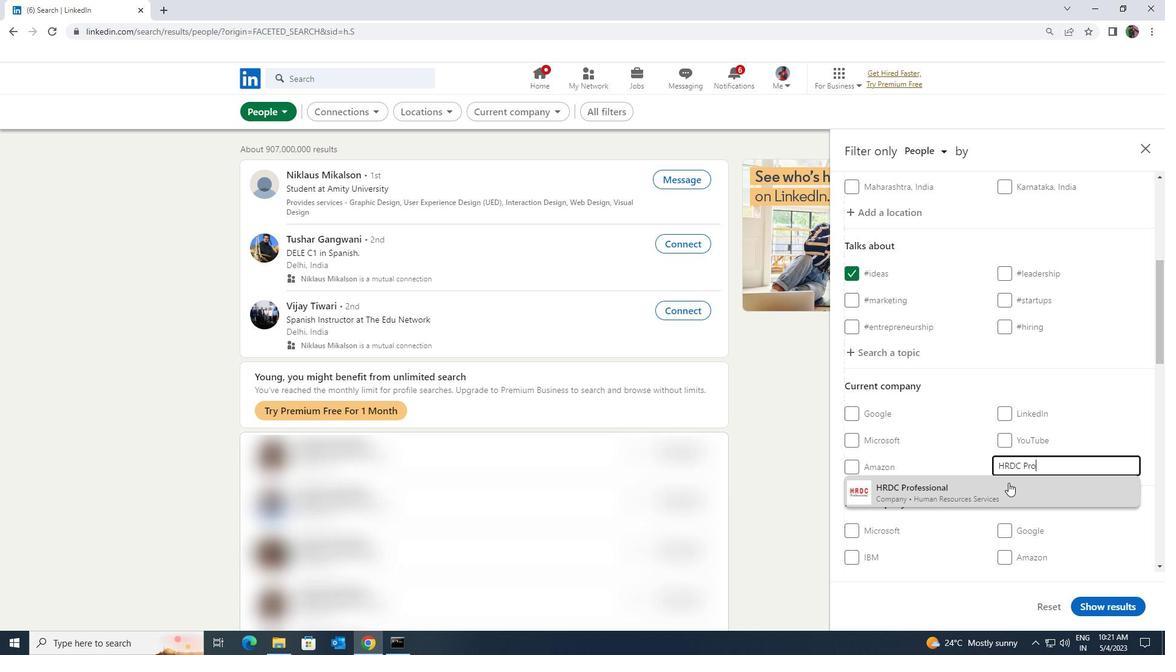 
Action: Mouse scrolled (1008, 483) with delta (0, 0)
Screenshot: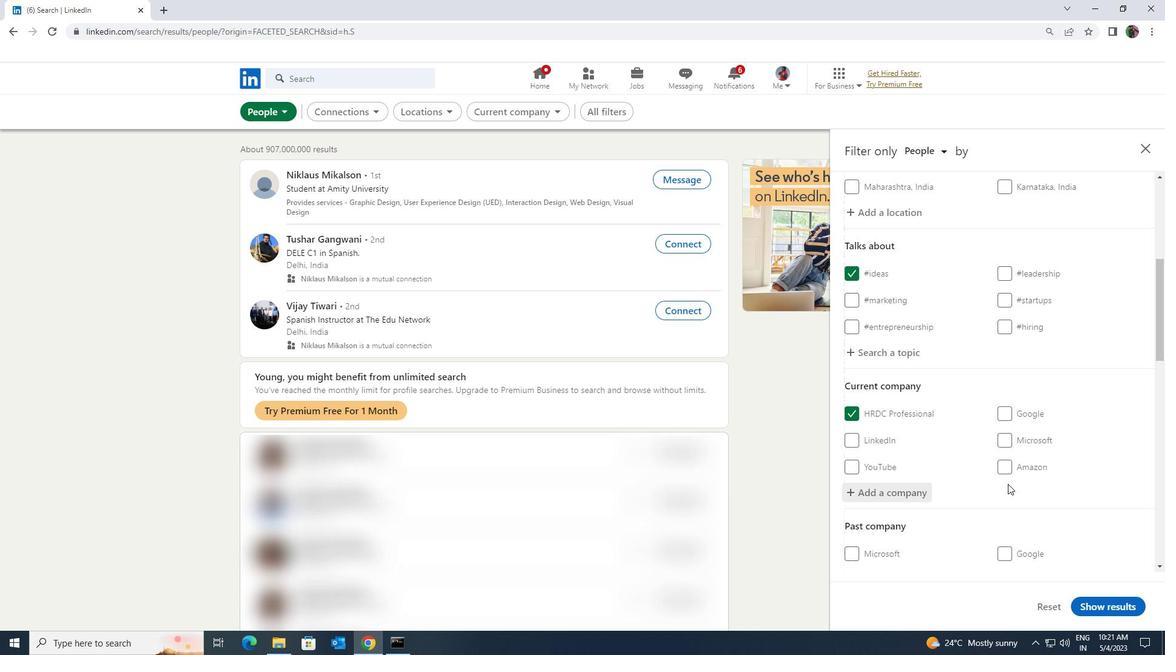
Action: Mouse moved to (1008, 484)
Screenshot: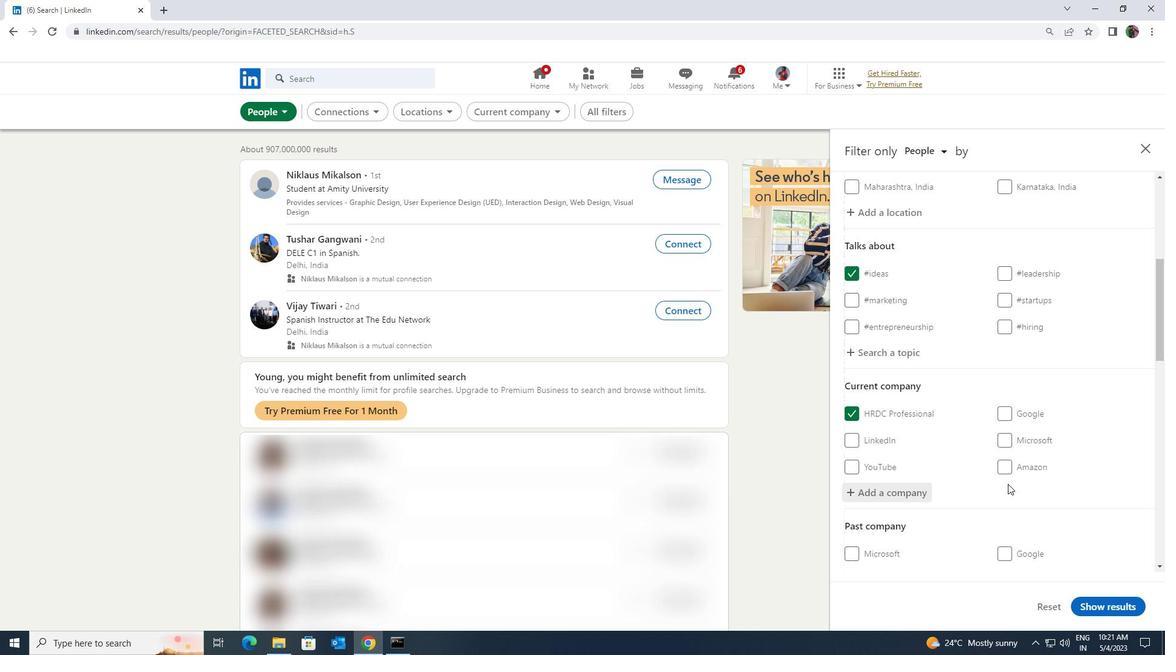 
Action: Mouse scrolled (1008, 484) with delta (0, 0)
Screenshot: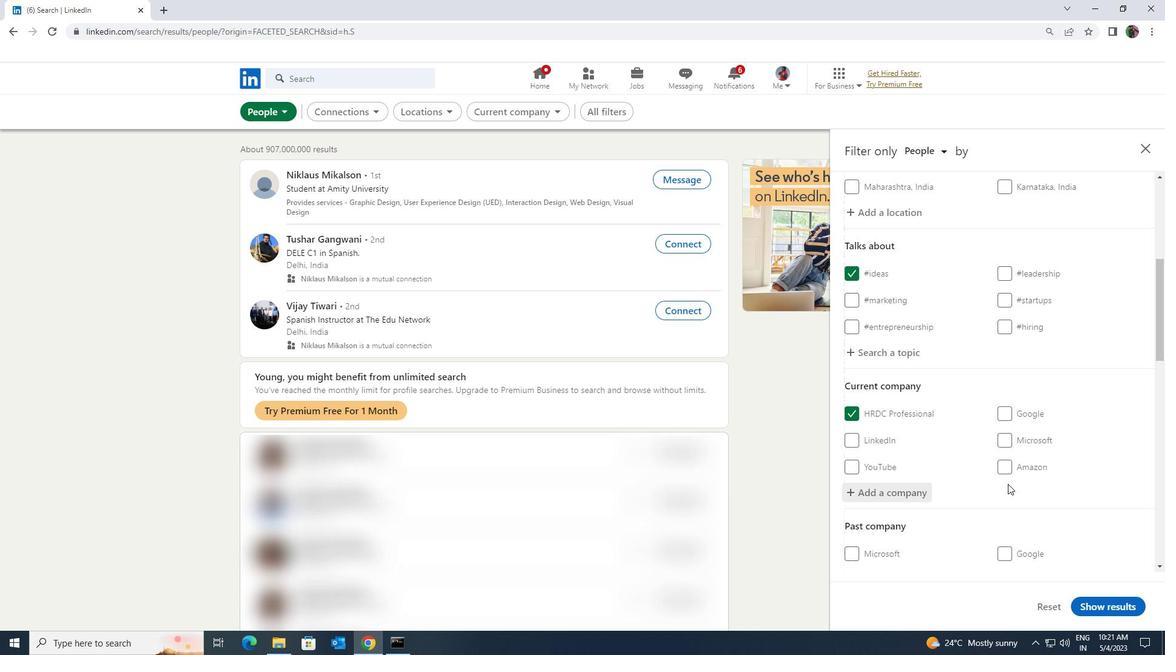
Action: Mouse scrolled (1008, 484) with delta (0, 0)
Screenshot: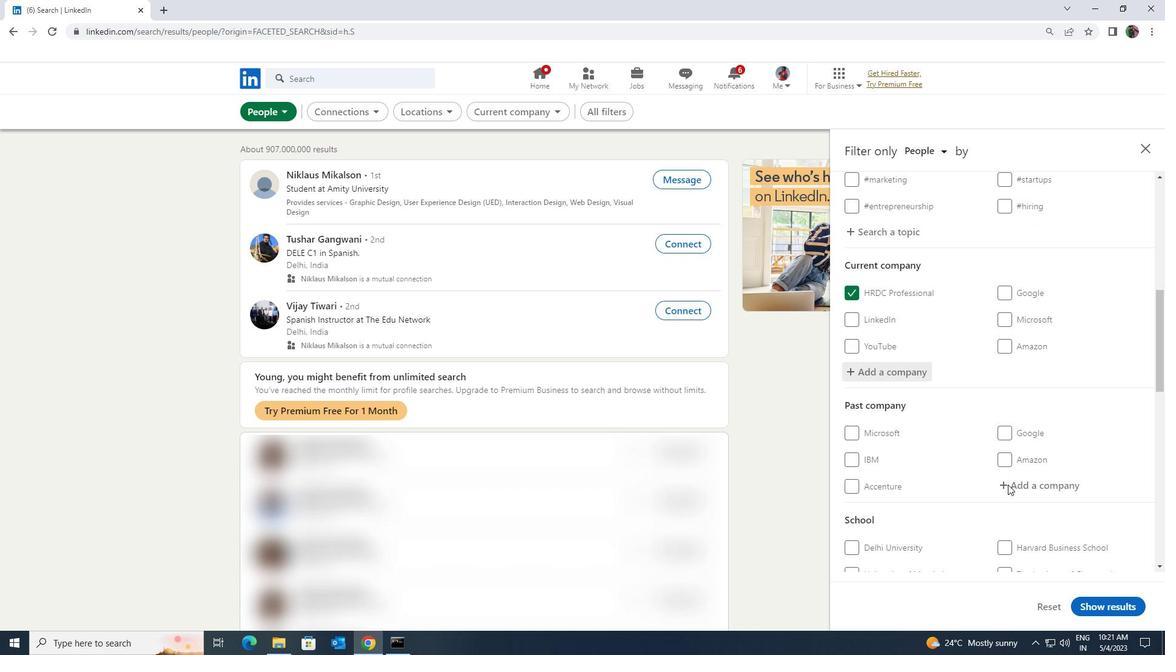 
Action: Mouse scrolled (1008, 484) with delta (0, 0)
Screenshot: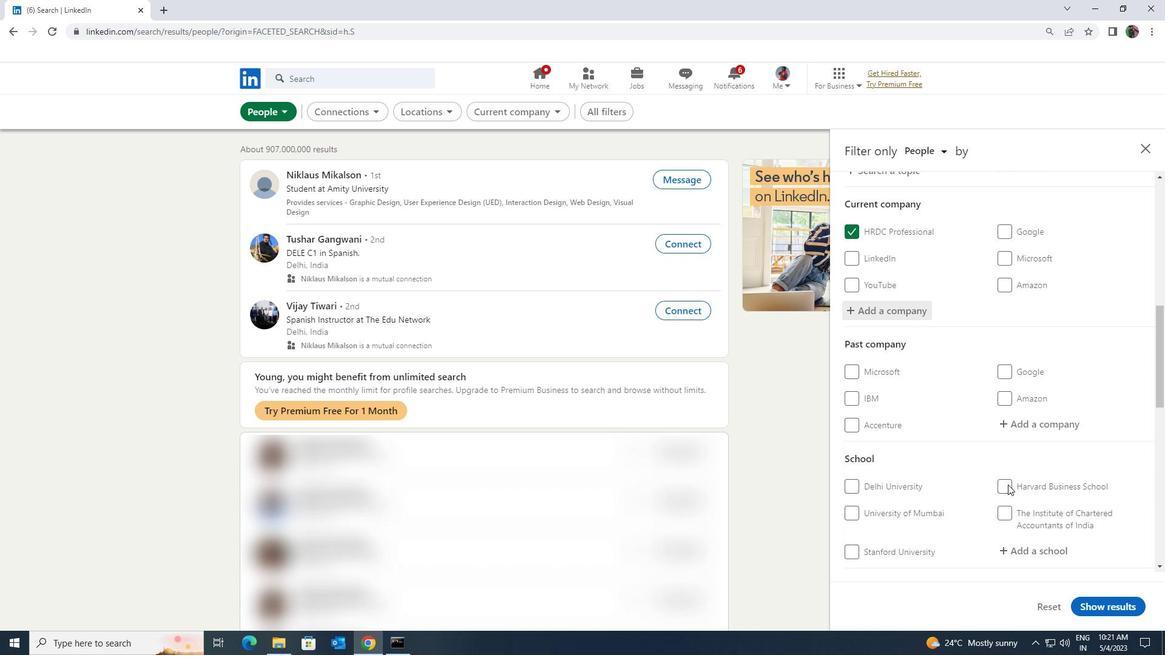 
Action: Mouse moved to (1007, 485)
Screenshot: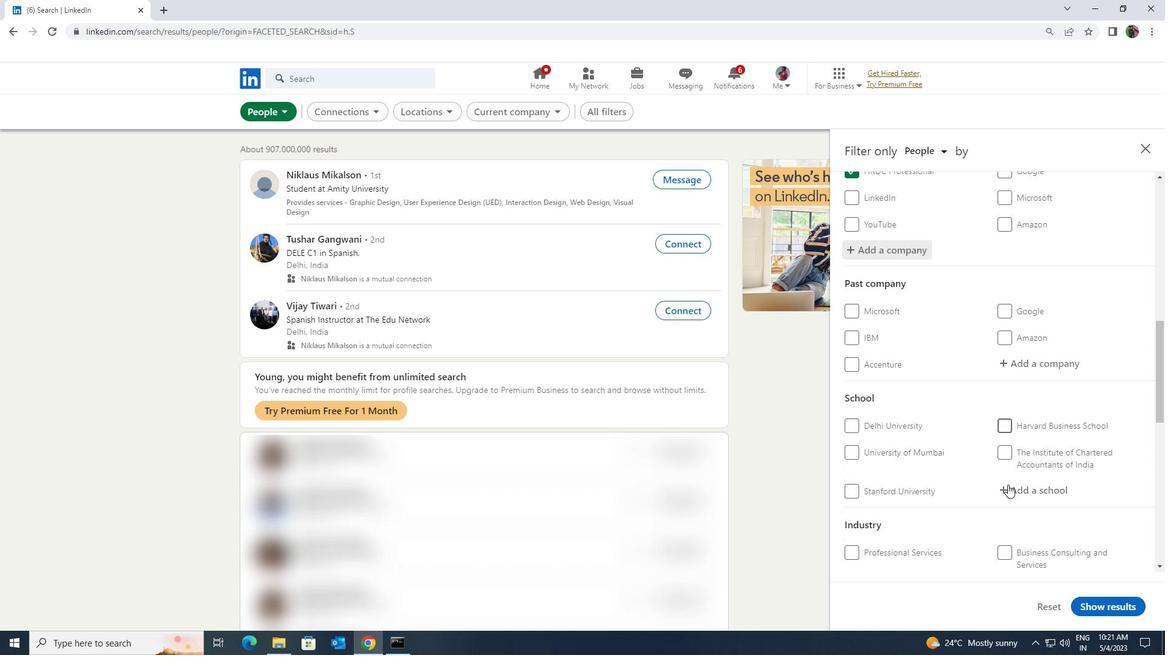 
Action: Mouse pressed left at (1007, 485)
Screenshot: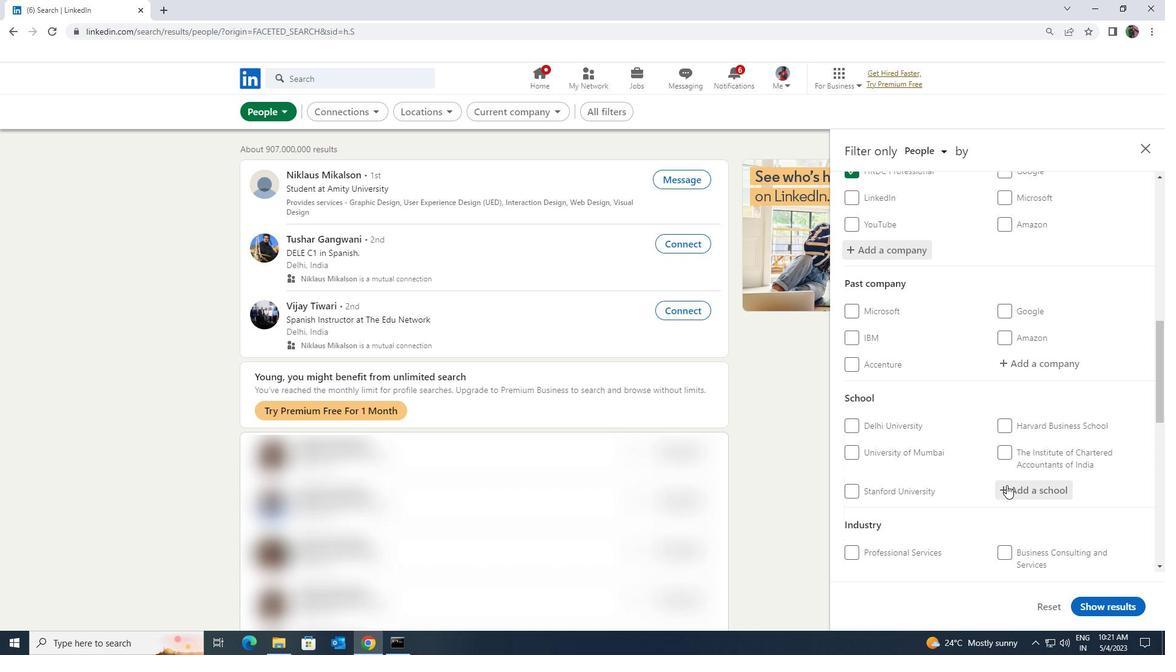 
Action: Key pressed <Key.shift><Key.shift>VELS<Key.space><Key.shift>INSR<Key.backspace>TITUTE<Key.space>
Screenshot: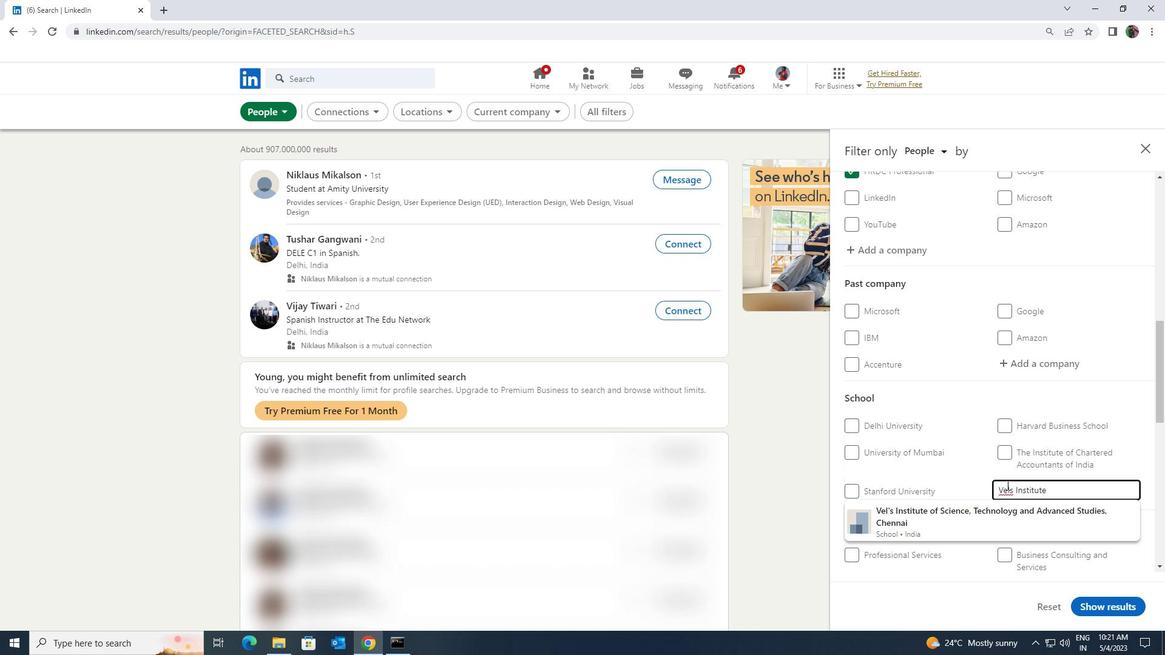 
Action: Mouse moved to (1001, 506)
Screenshot: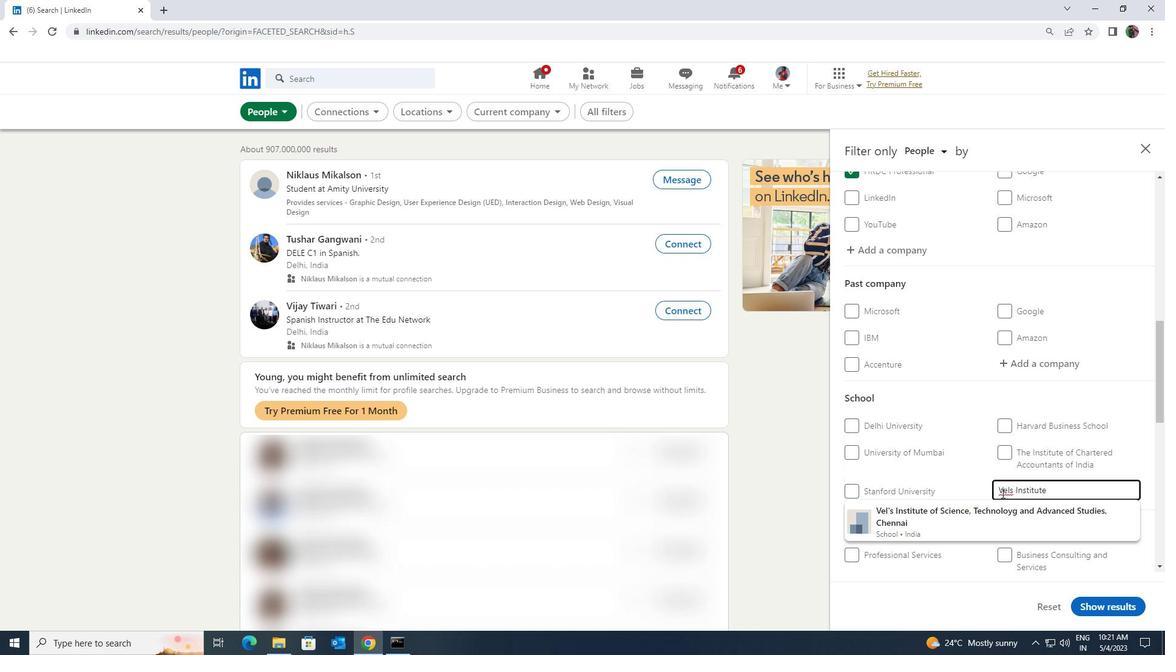 
Action: Mouse pressed left at (1001, 506)
Screenshot: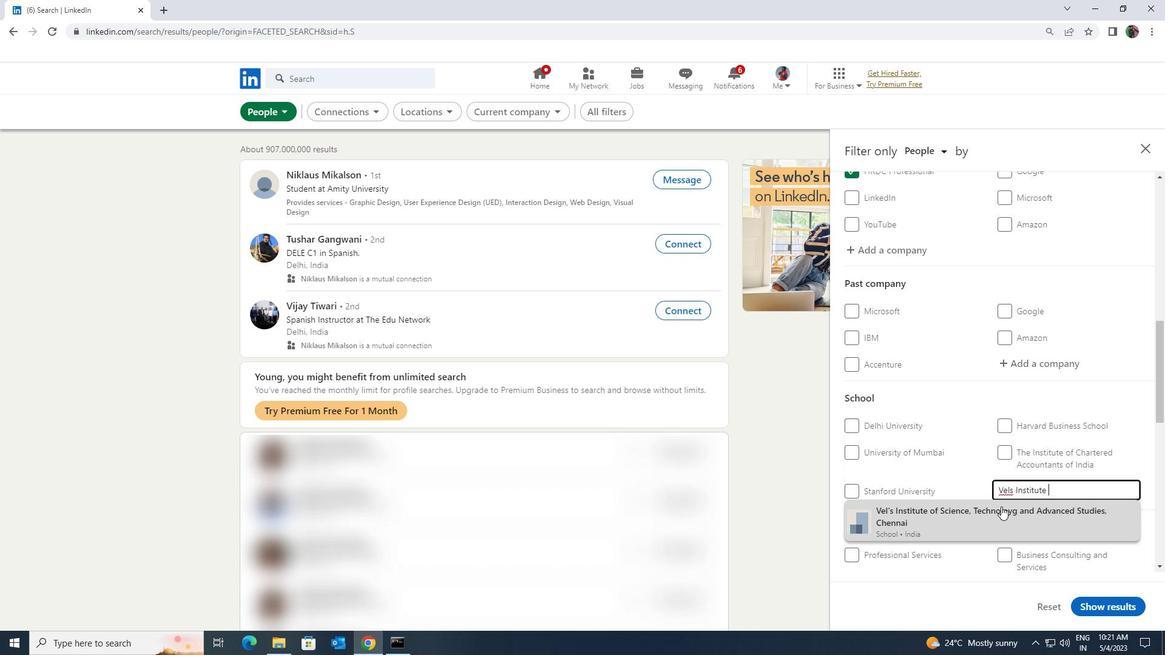 
Action: Mouse scrolled (1001, 506) with delta (0, 0)
Screenshot: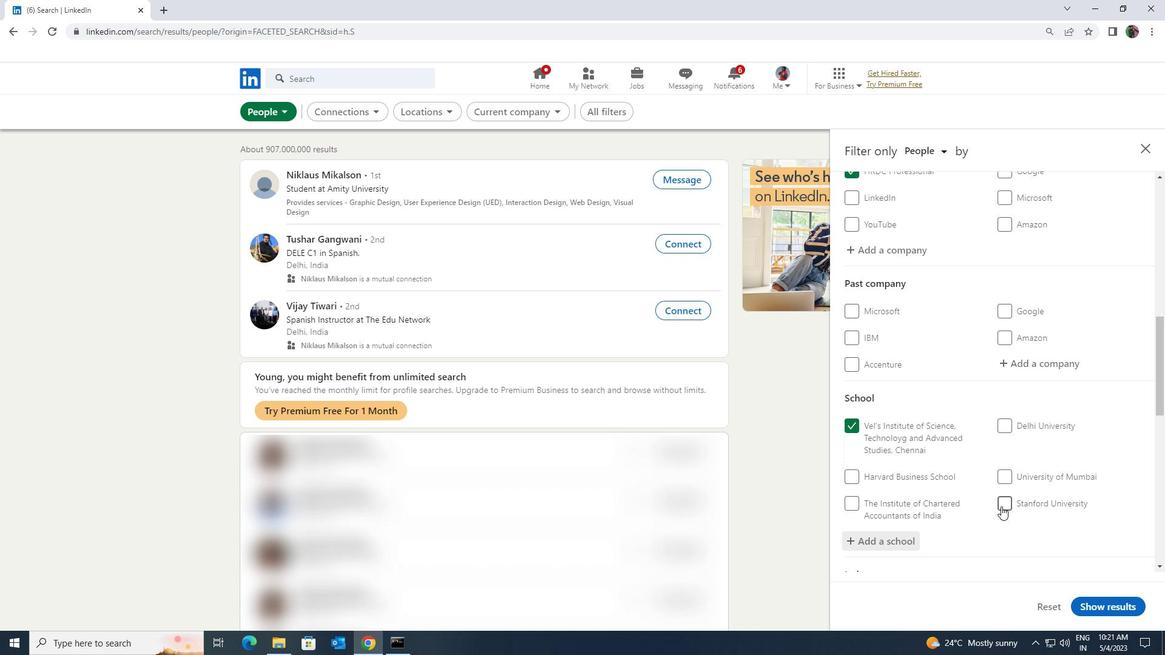 
Action: Mouse scrolled (1001, 506) with delta (0, 0)
Screenshot: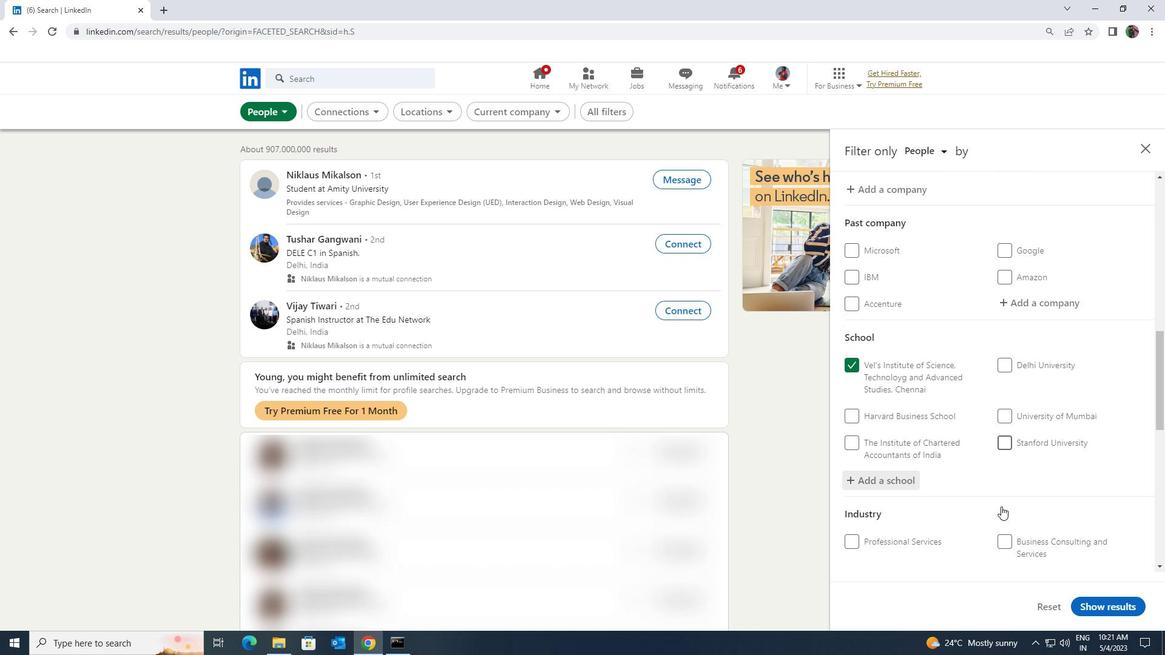 
Action: Mouse scrolled (1001, 506) with delta (0, 0)
Screenshot: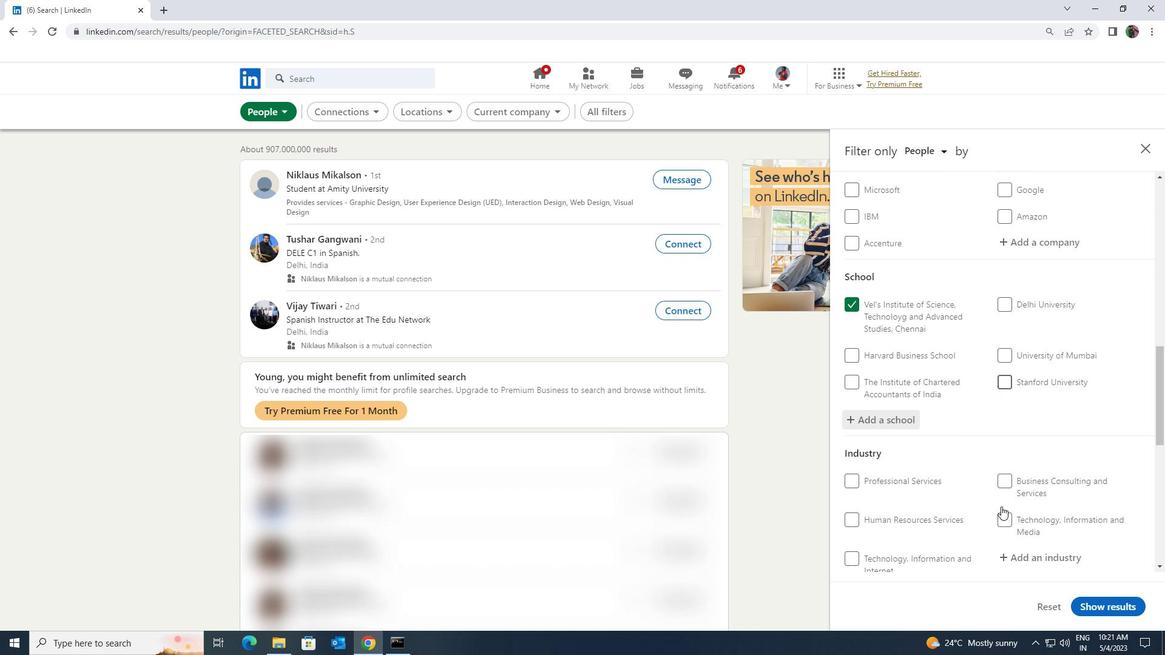 
Action: Mouse moved to (1003, 498)
Screenshot: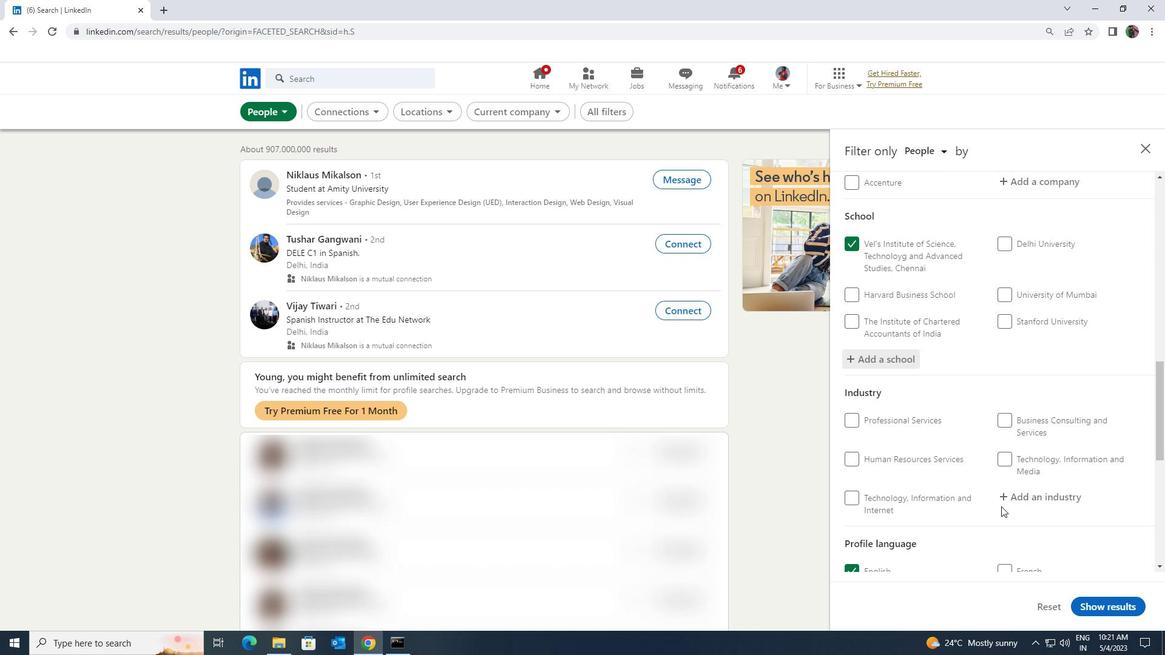 
Action: Mouse pressed left at (1003, 498)
Screenshot: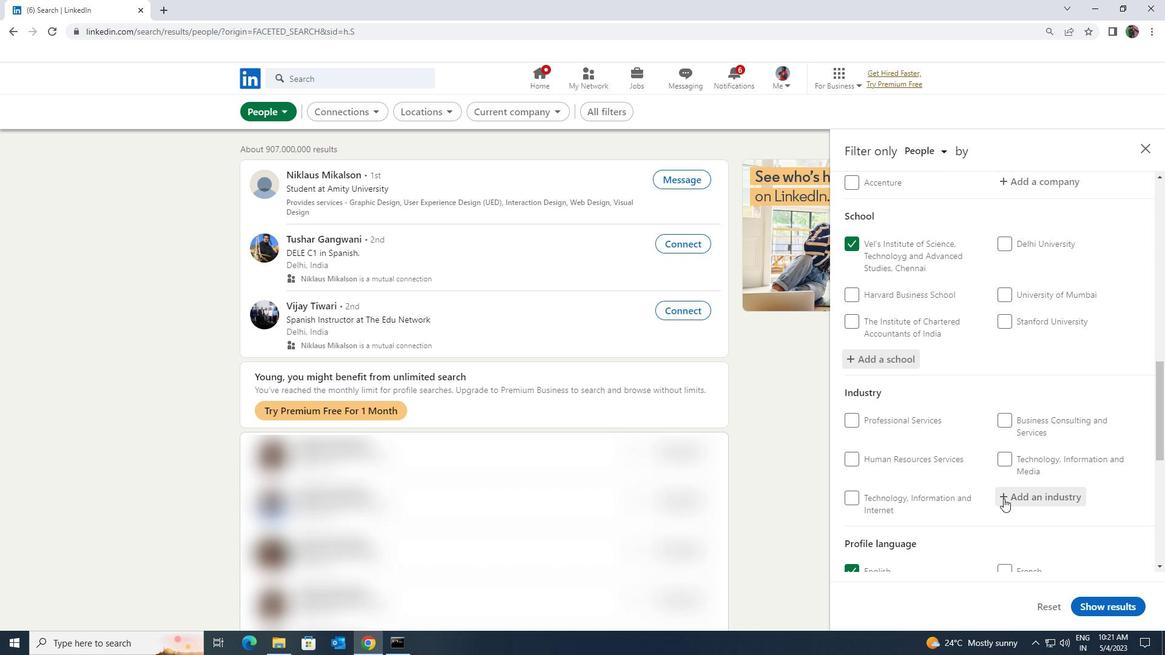 
Action: Key pressed <Key.shift><Key.shift><Key.shift><Key.shift>SPORTING<Key.space><Key.shift>GOODS<Key.space>
Screenshot: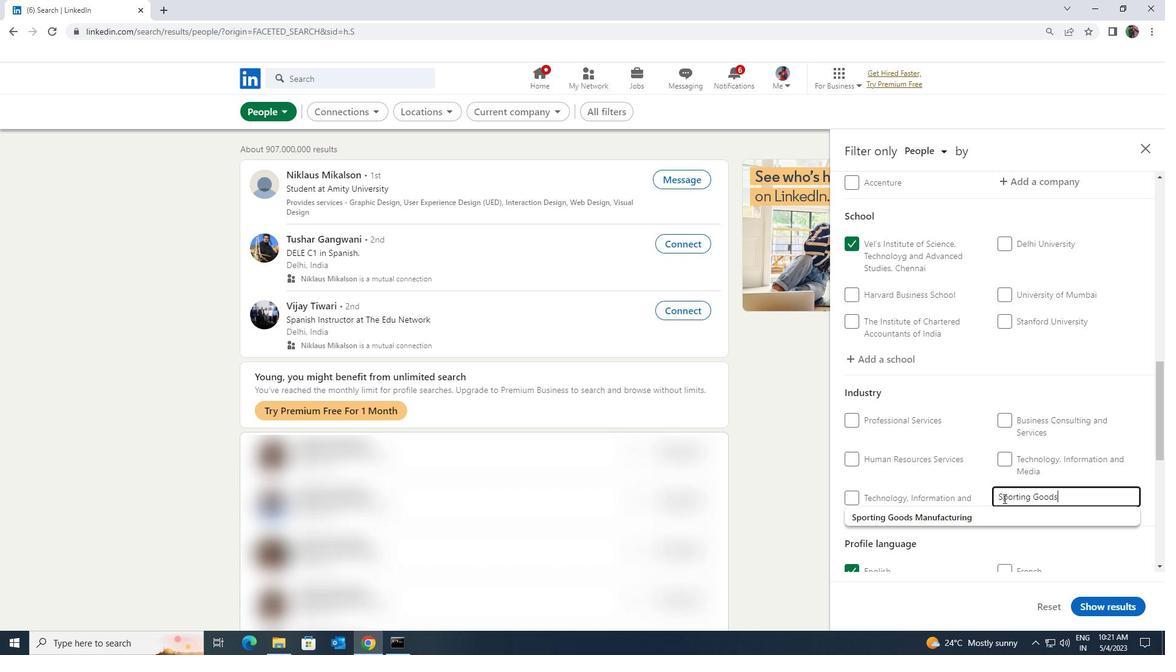 
Action: Mouse moved to (1000, 506)
Screenshot: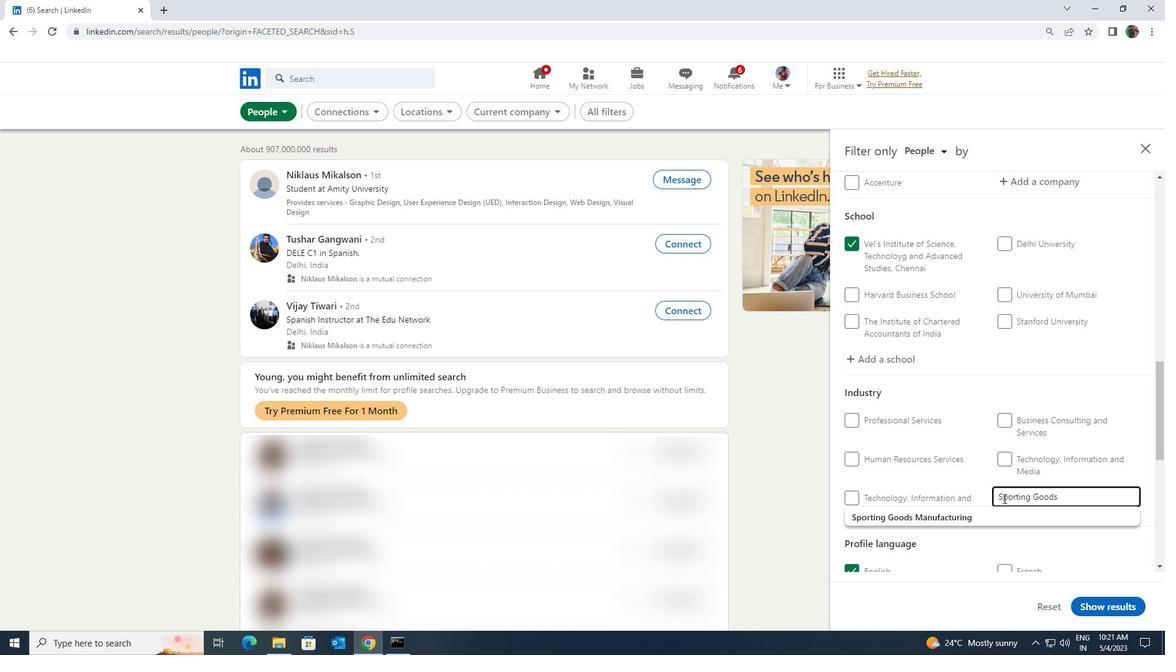 
Action: Mouse pressed left at (1000, 506)
Screenshot: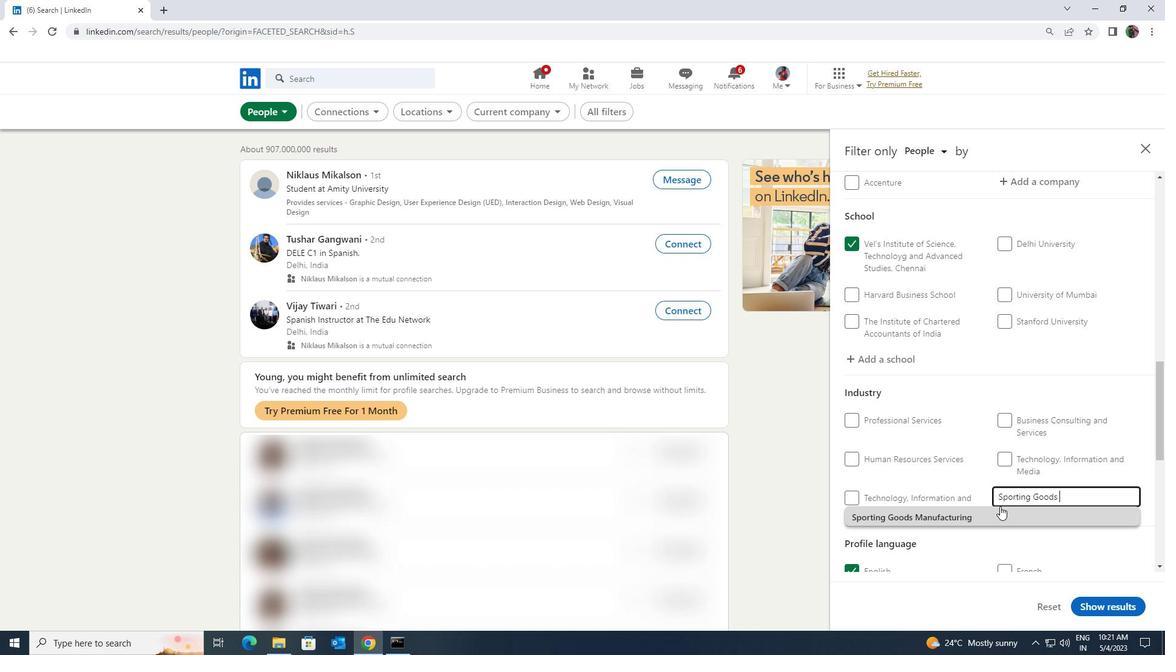 
Action: Mouse scrolled (1000, 506) with delta (0, 0)
Screenshot: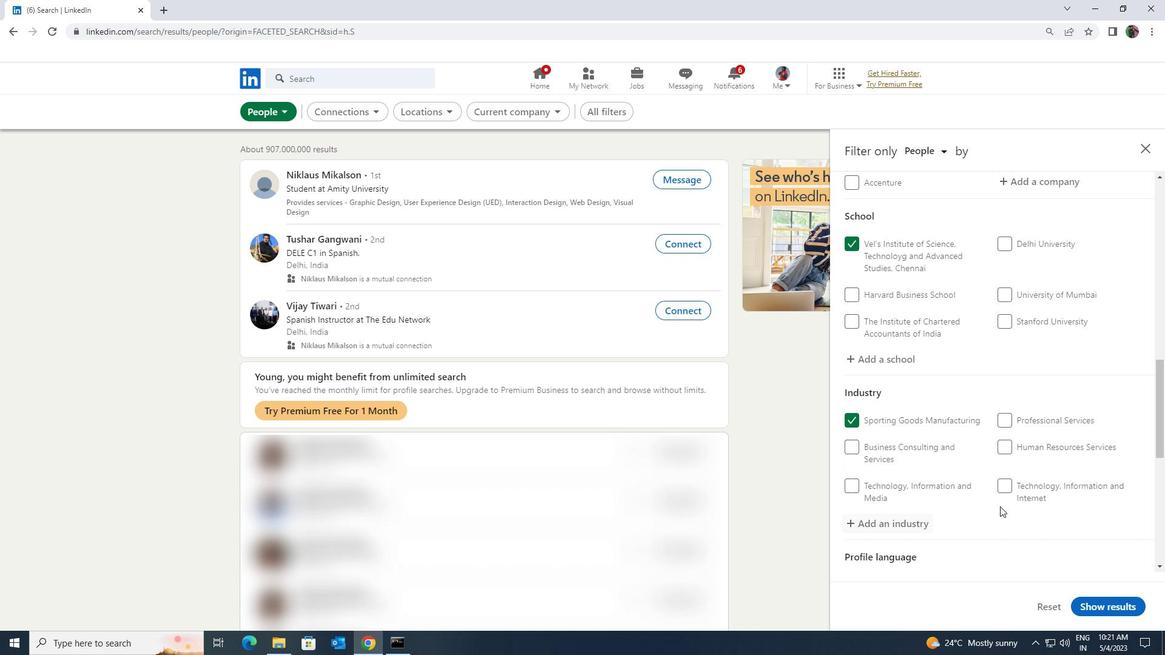 
Action: Mouse scrolled (1000, 506) with delta (0, 0)
Screenshot: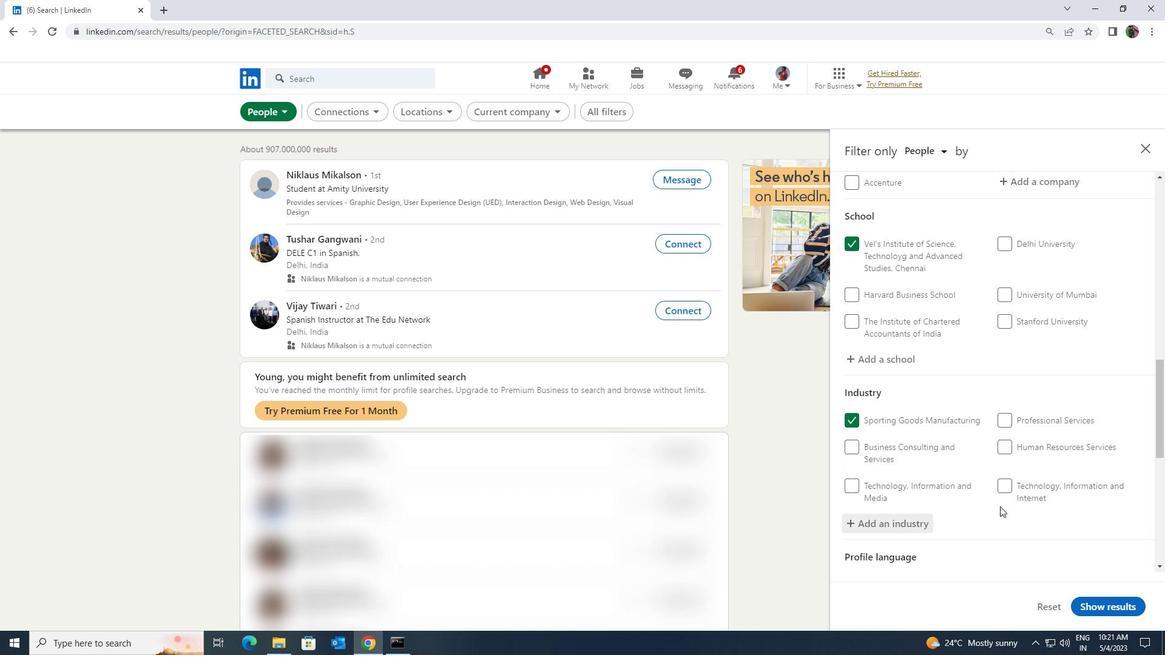 
Action: Mouse scrolled (1000, 506) with delta (0, 0)
Screenshot: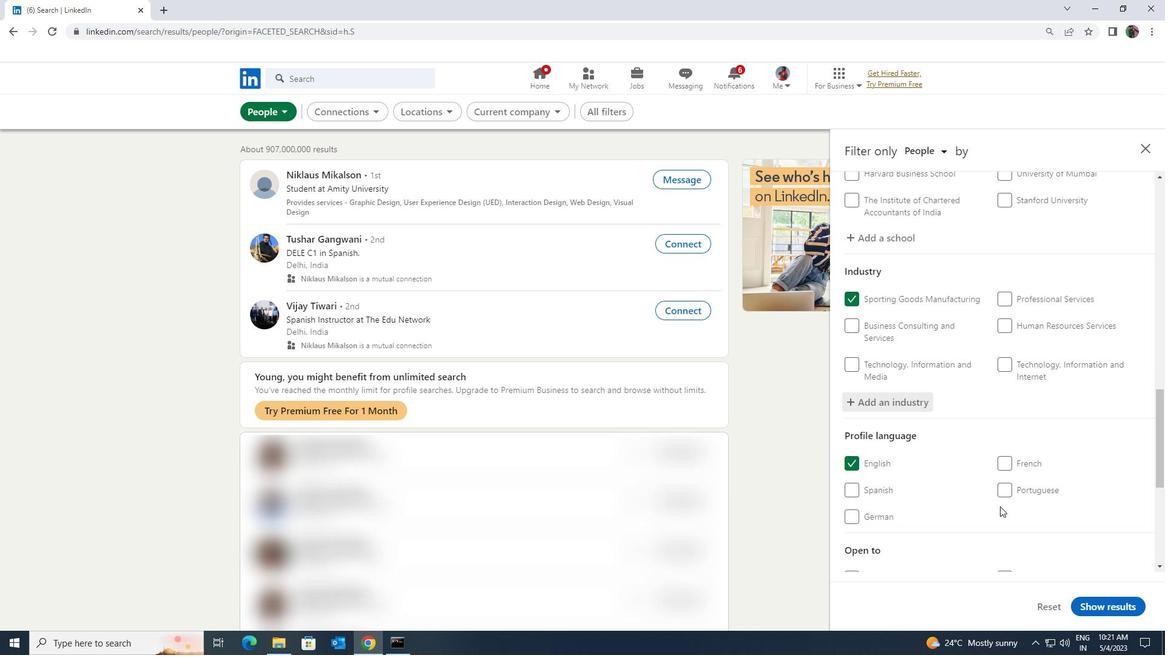 
Action: Mouse scrolled (1000, 506) with delta (0, 0)
Screenshot: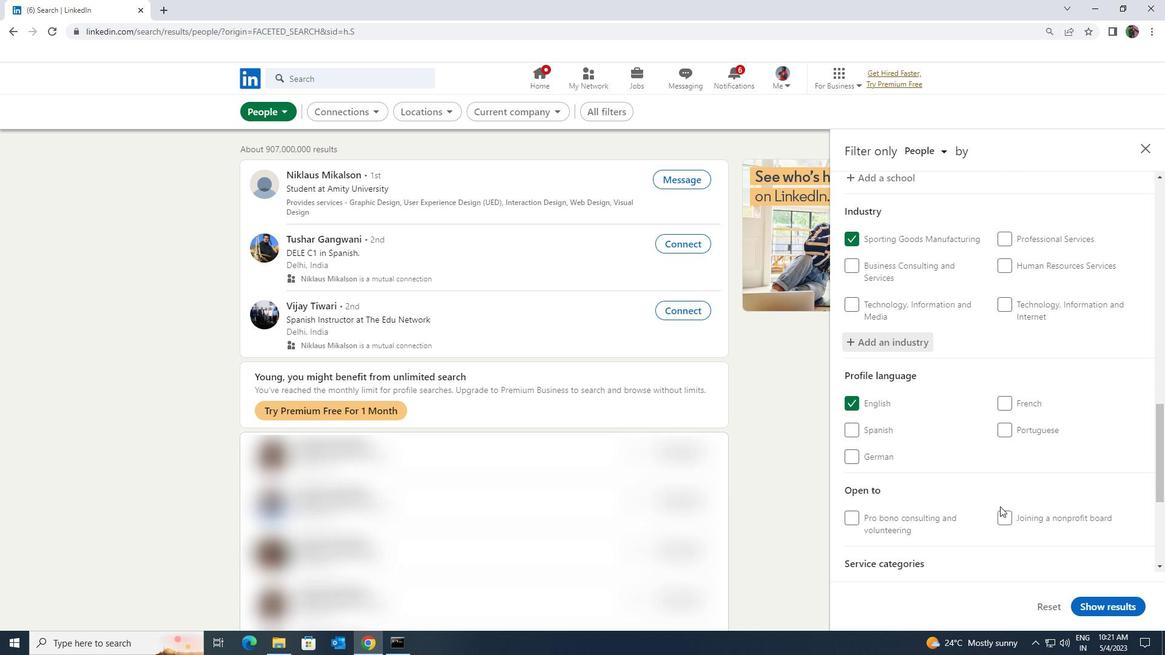 
Action: Mouse scrolled (1000, 506) with delta (0, 0)
Screenshot: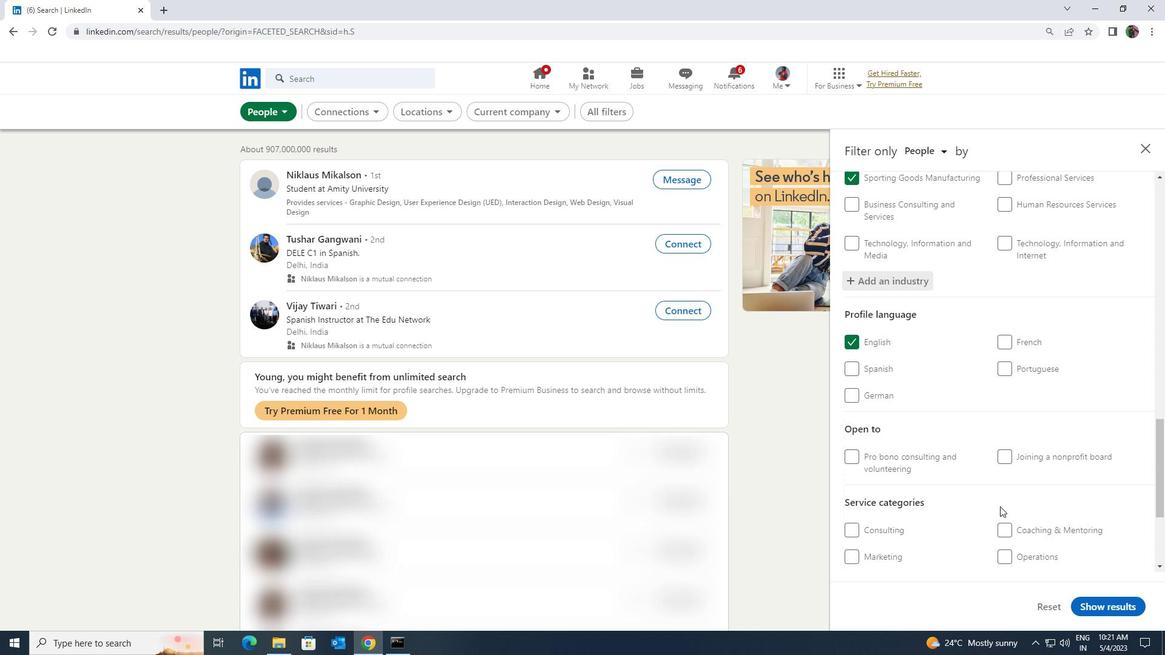 
Action: Mouse moved to (1003, 513)
Screenshot: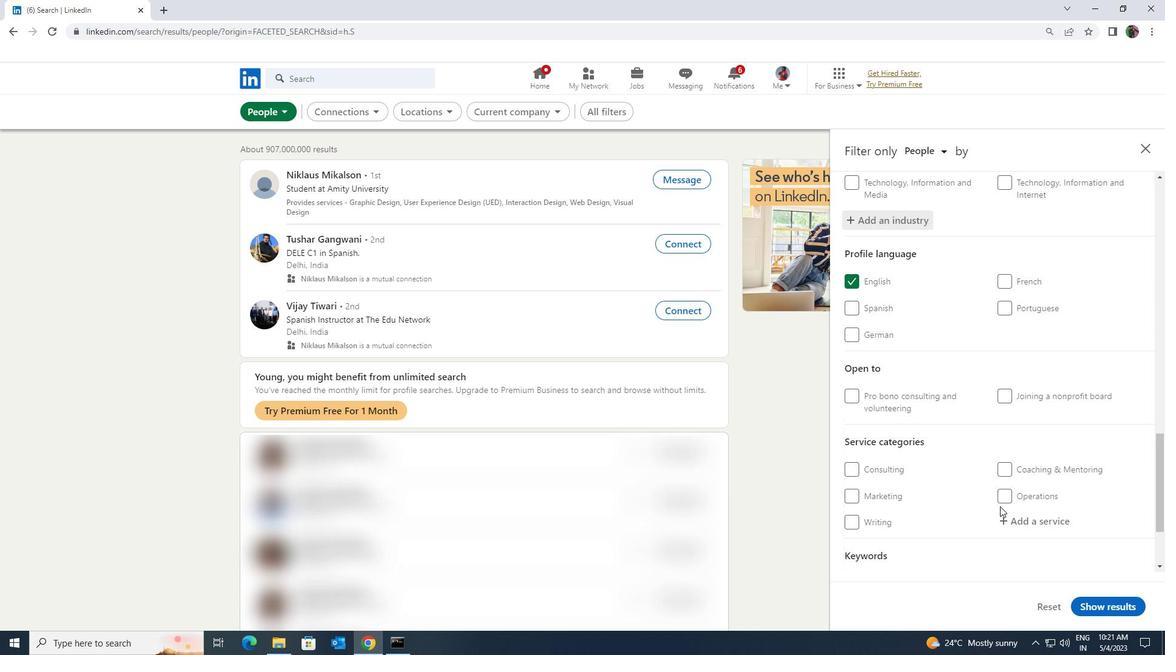 
Action: Mouse pressed left at (1003, 513)
Screenshot: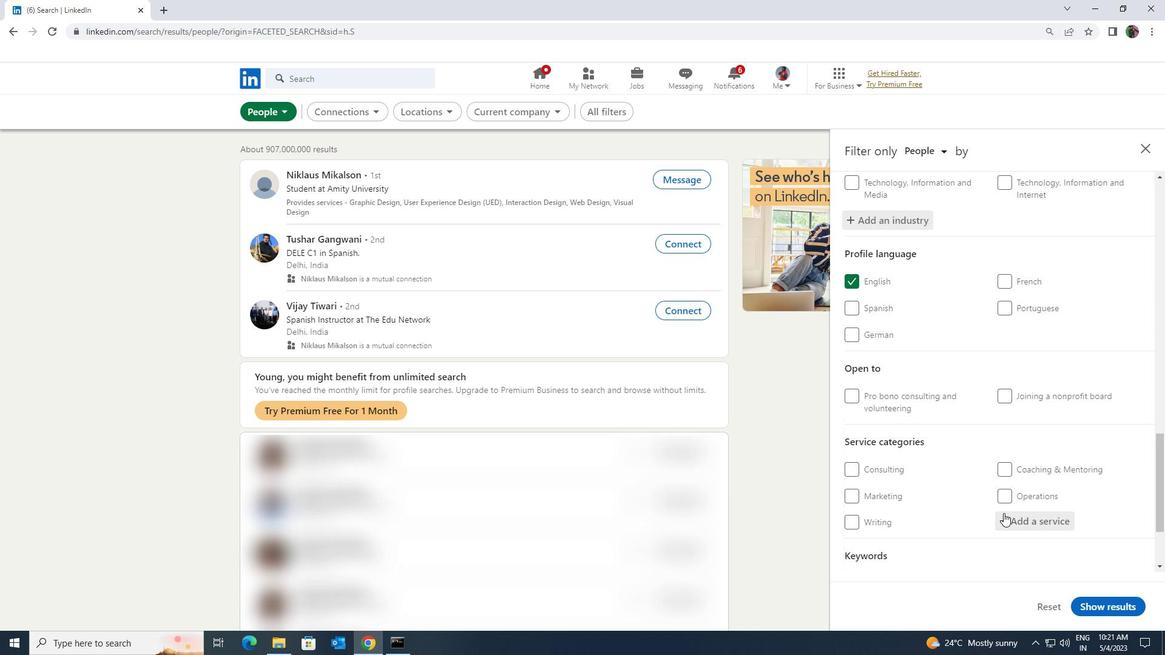 
Action: Key pressed <Key.shift><Key.shift><Key.shift><Key.shift><Key.shift><Key.shift><Key.shift><Key.shift><Key.shift><Key.shift><Key.shift><Key.shift><Key.shift><Key.shift><Key.shift><Key.shift><Key.shift><Key.shift><Key.shift>FINANCIAL<Key.space><Key.shift>PLA
Screenshot: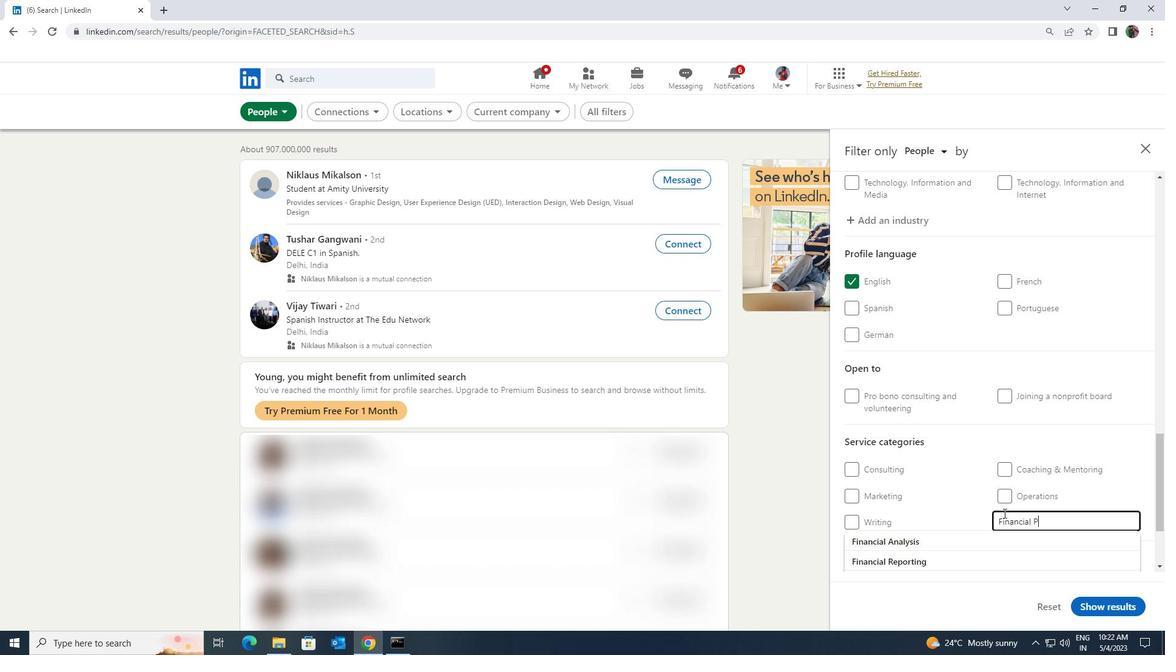 
Action: Mouse moved to (997, 531)
Screenshot: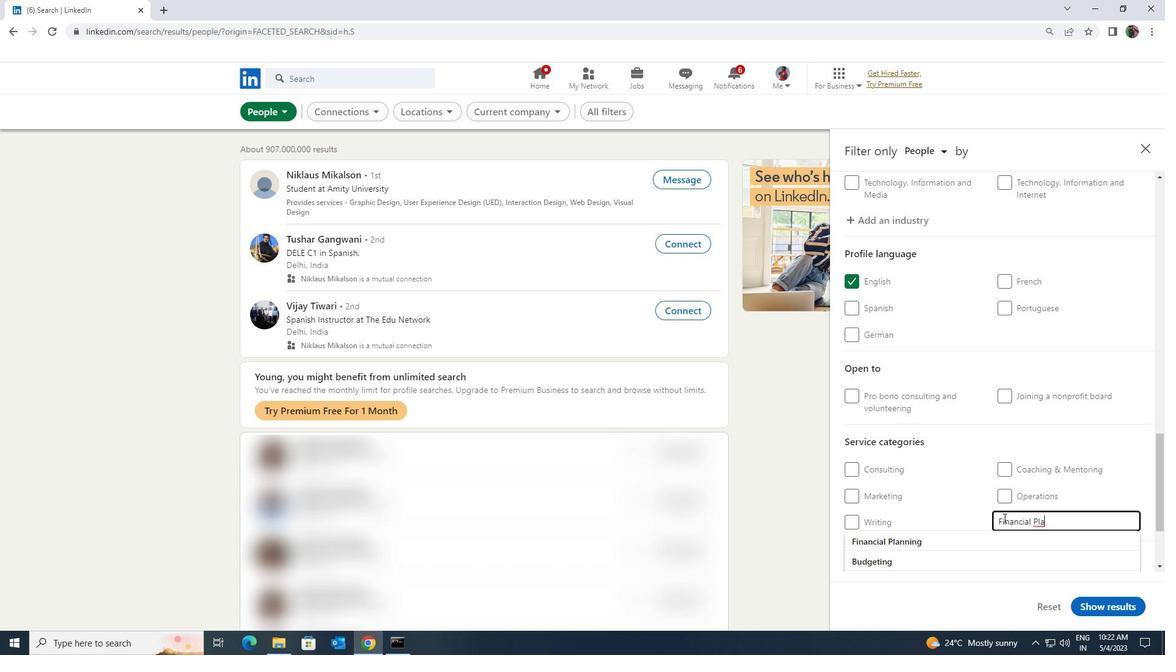 
Action: Mouse pressed left at (997, 531)
Screenshot: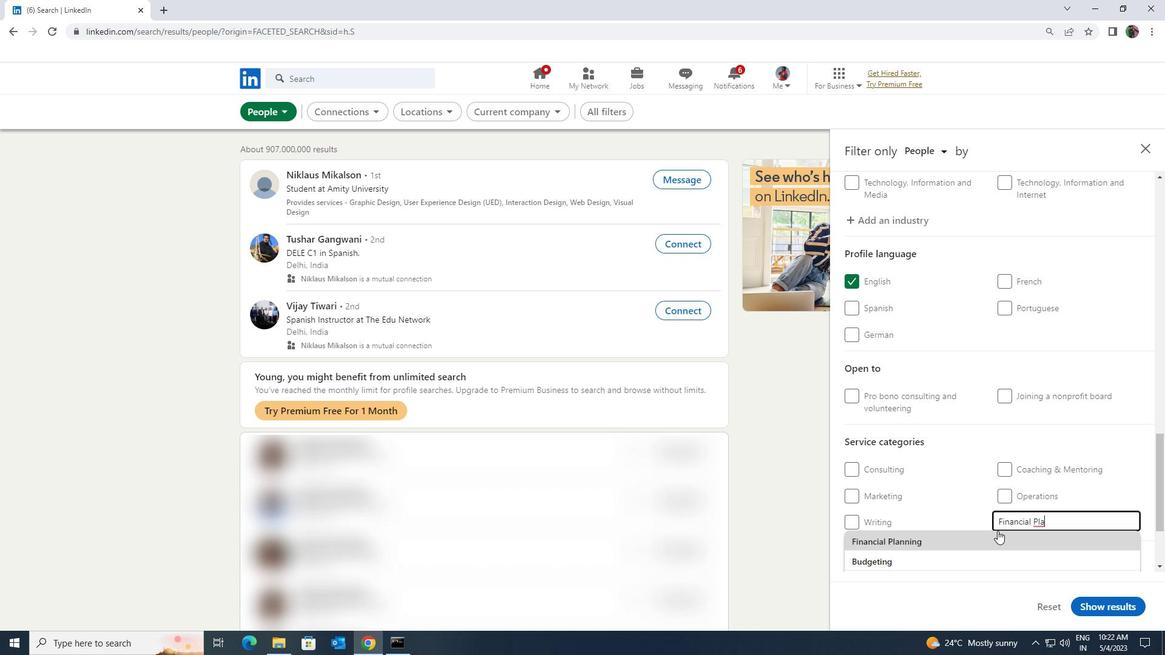 
Action: Mouse scrolled (997, 530) with delta (0, 0)
Screenshot: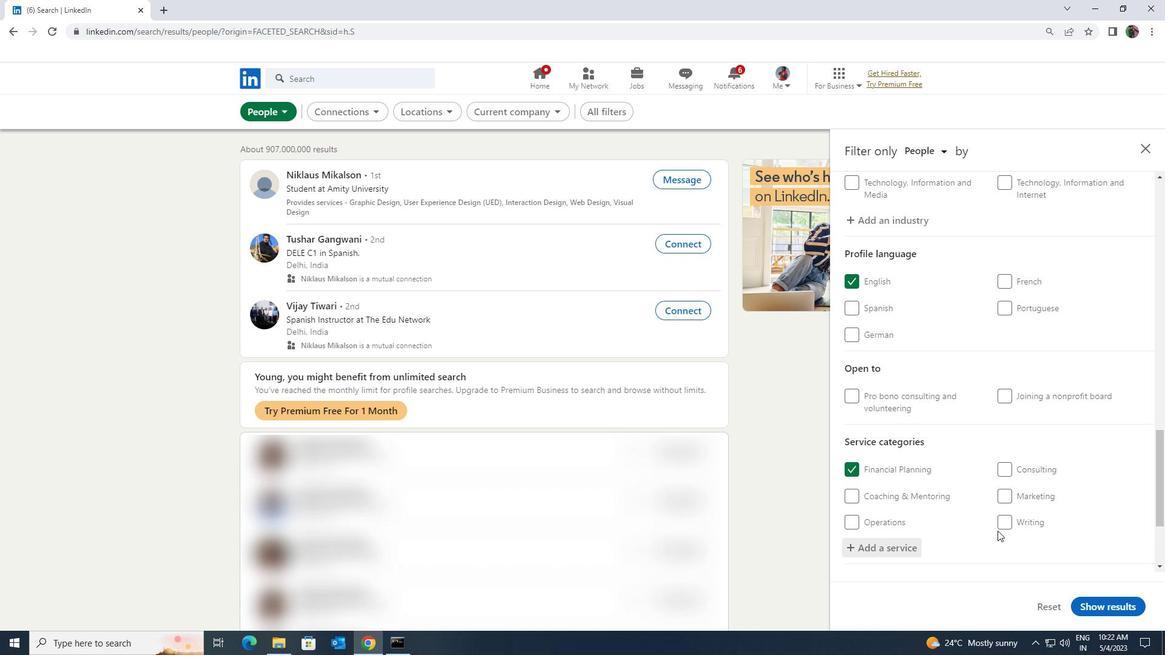 
Action: Mouse scrolled (997, 530) with delta (0, 0)
Screenshot: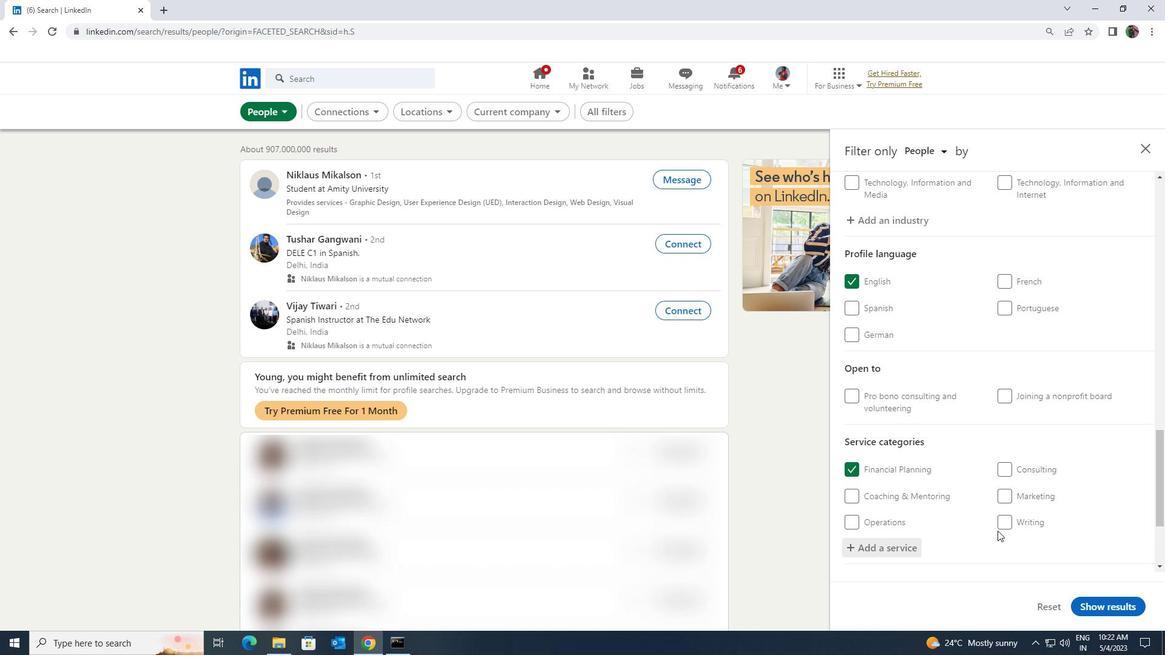 
Action: Mouse scrolled (997, 530) with delta (0, 0)
Screenshot: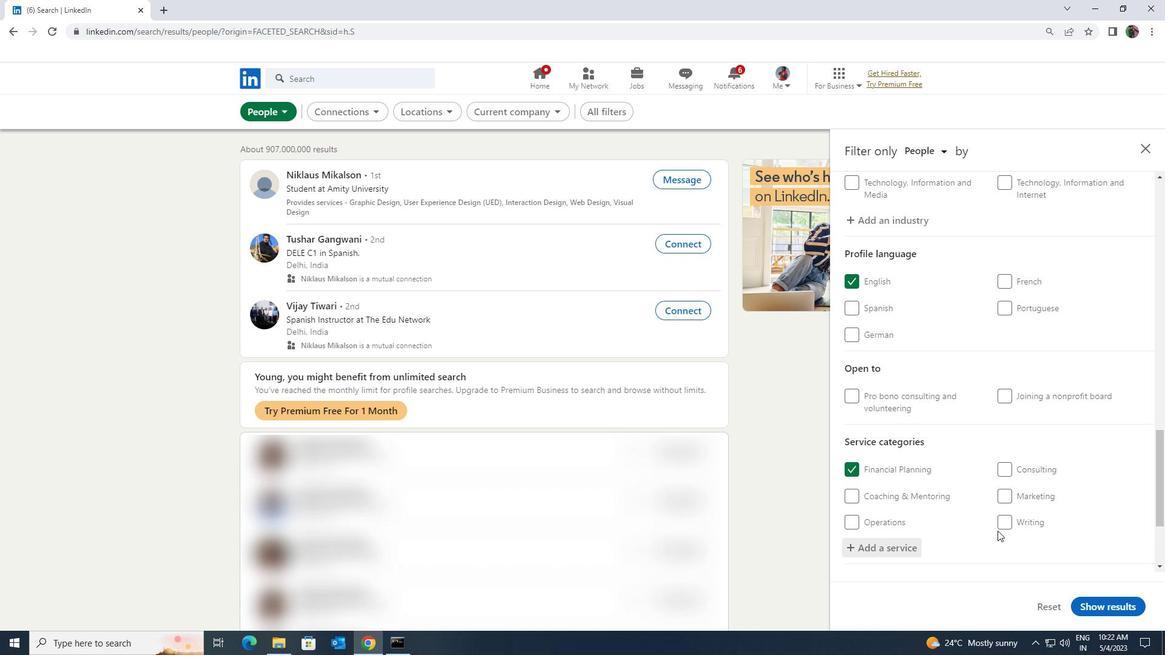
Action: Mouse moved to (976, 518)
Screenshot: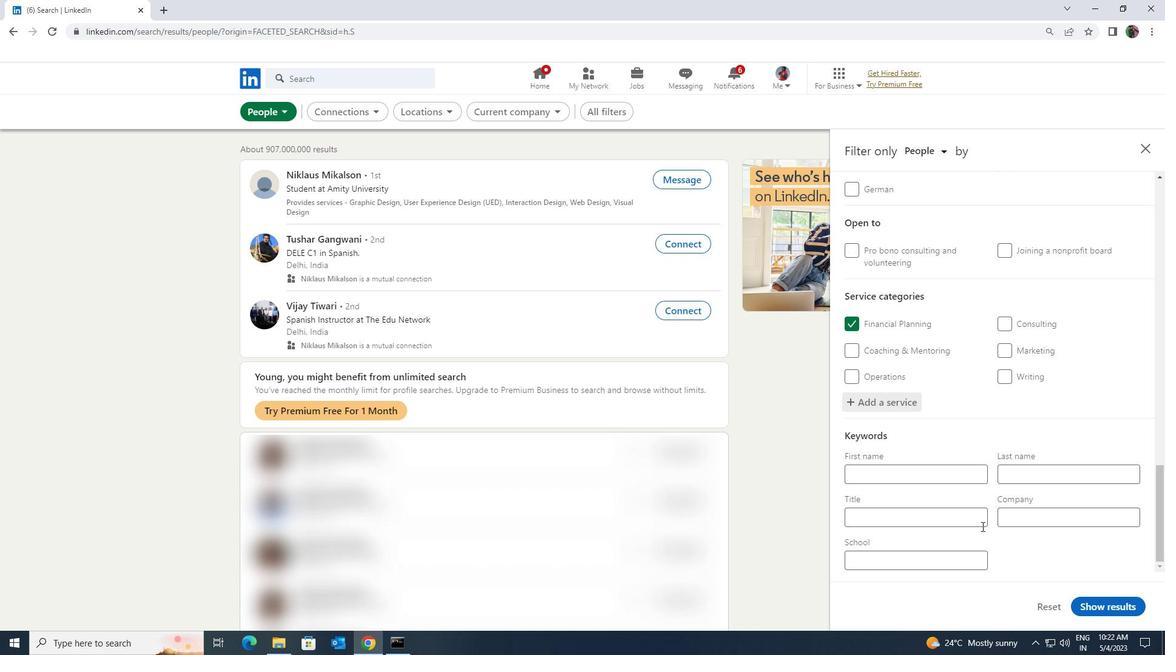
Action: Mouse pressed left at (976, 518)
Screenshot: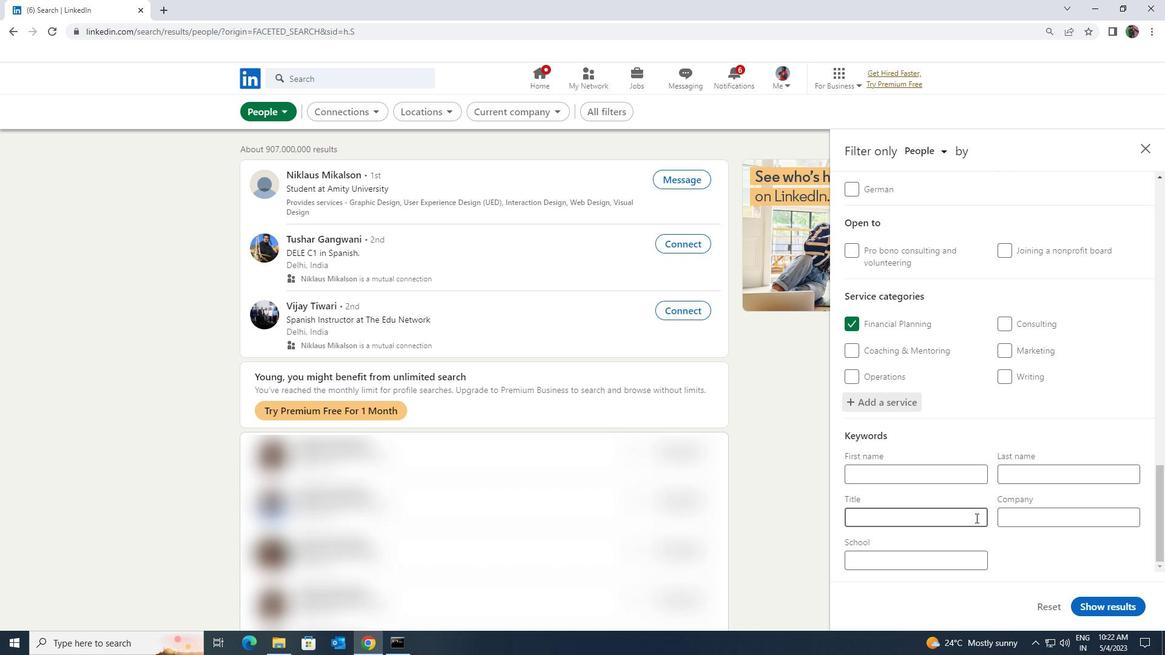
Action: Key pressed <Key.shift><Key.shift><Key.shift><Key.shift><Key.shift>HOUSEKEEPER
Screenshot: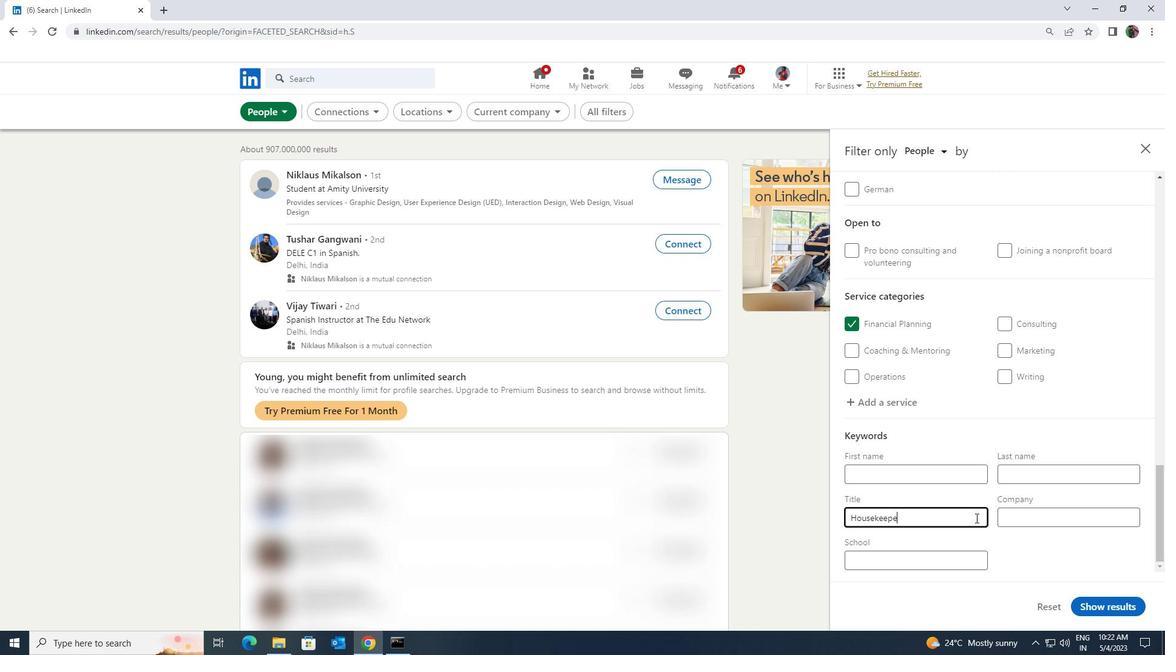 
Action: Mouse moved to (1100, 604)
Screenshot: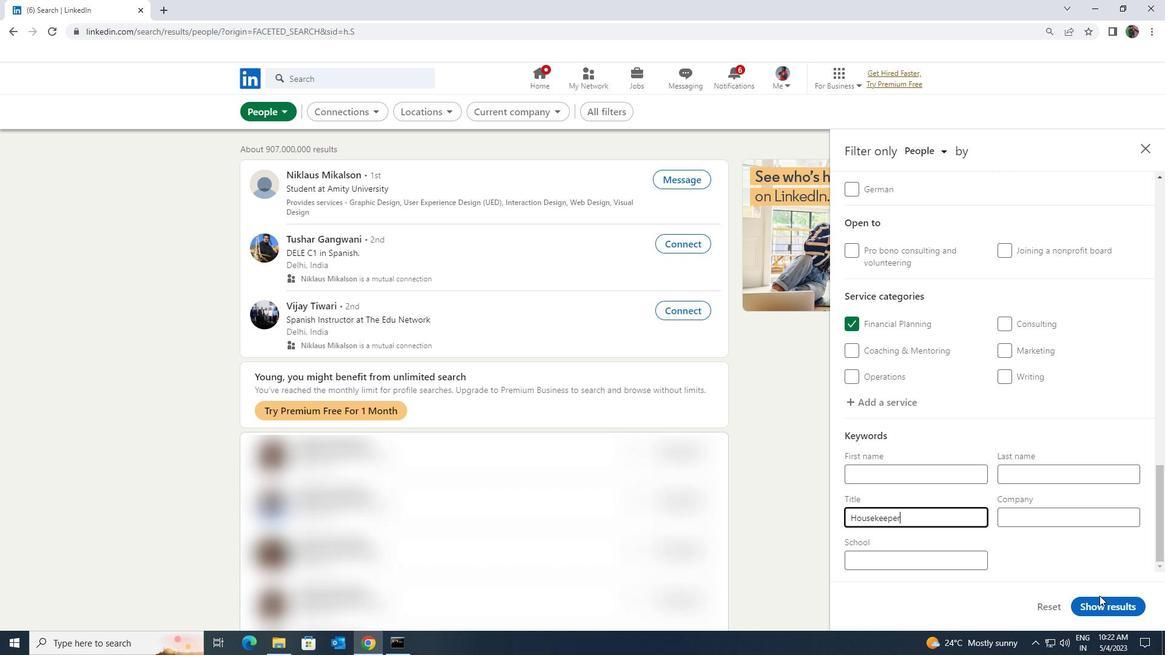 
Action: Mouse pressed left at (1100, 604)
Screenshot: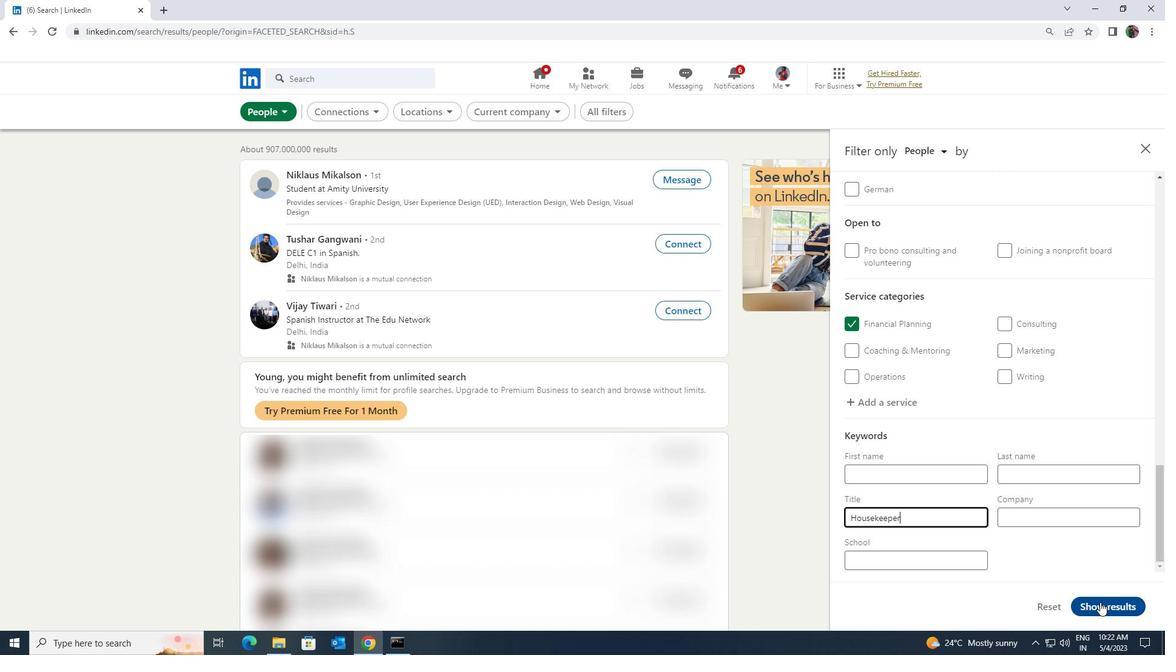 
